 Task: Look for space in Kurayoshi, Japan from 1st June, 2023 to 4th June, 2023 for 1 adult in price range Rs.6000 to Rs.16000. Place can be private room with 1  bedroom having 1 bed and 1 bathroom. Property type can be house, flat, guest house. Amenities needed are: wifi. Booking option can be shelf check-in. Required host language is English.
Action: Mouse moved to (448, 102)
Screenshot: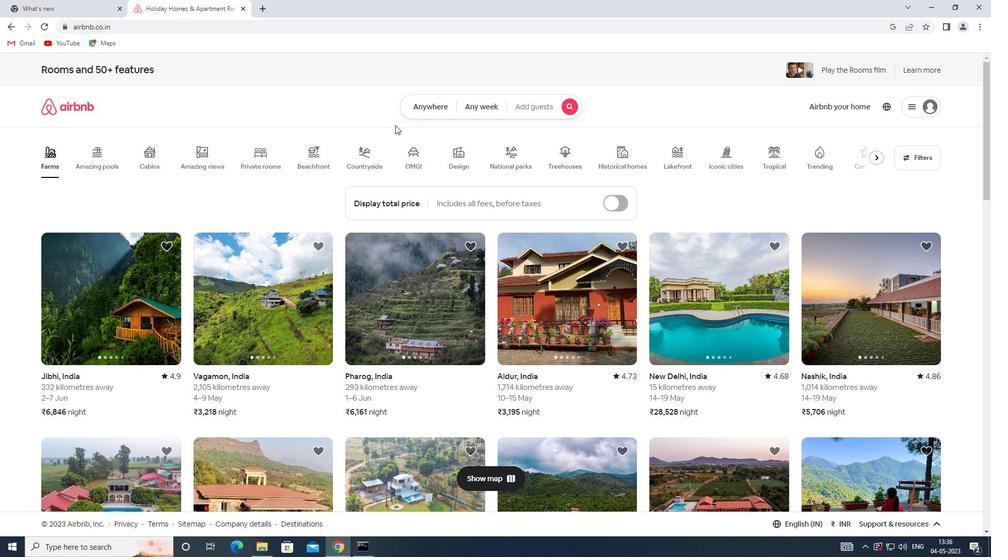 
Action: Mouse pressed left at (448, 102)
Screenshot: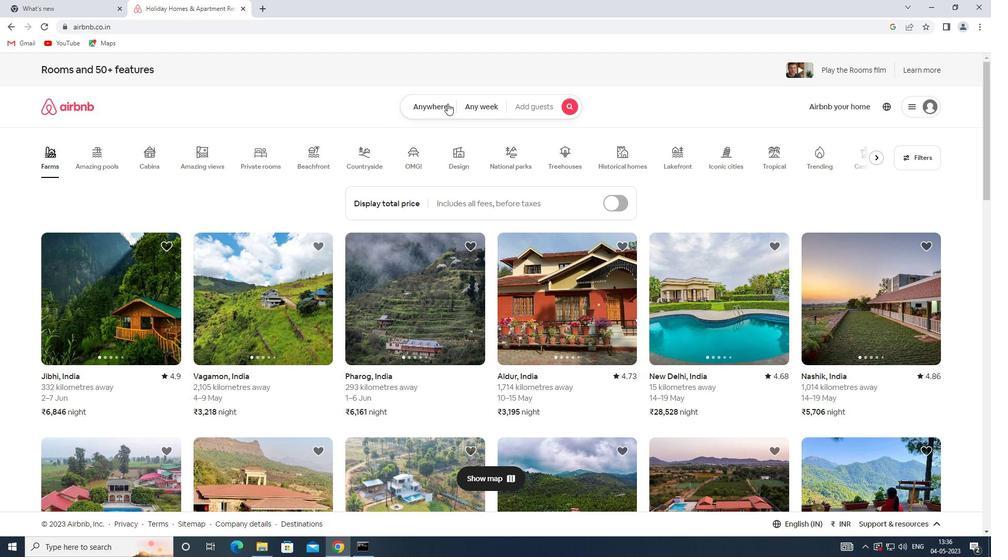 
Action: Mouse moved to (385, 145)
Screenshot: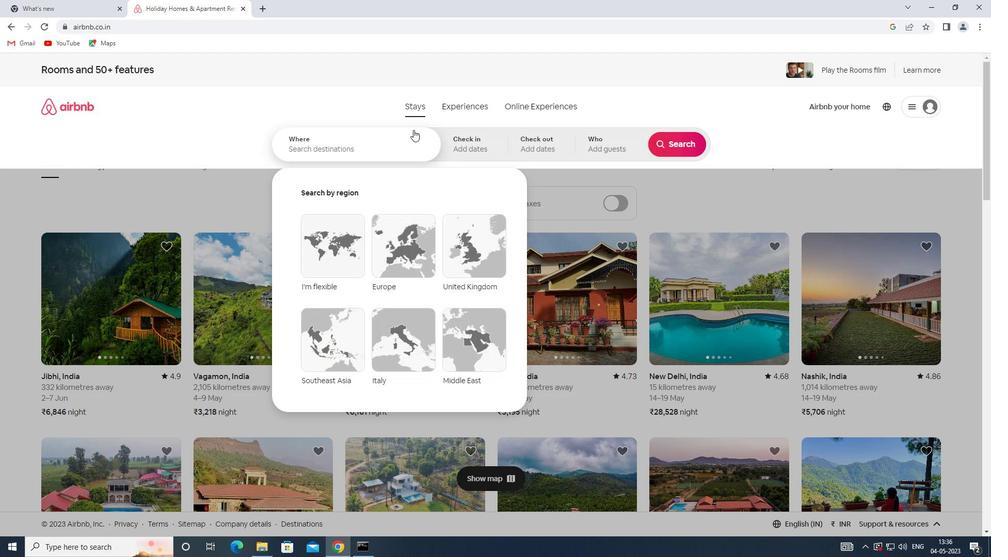 
Action: Mouse pressed left at (385, 145)
Screenshot: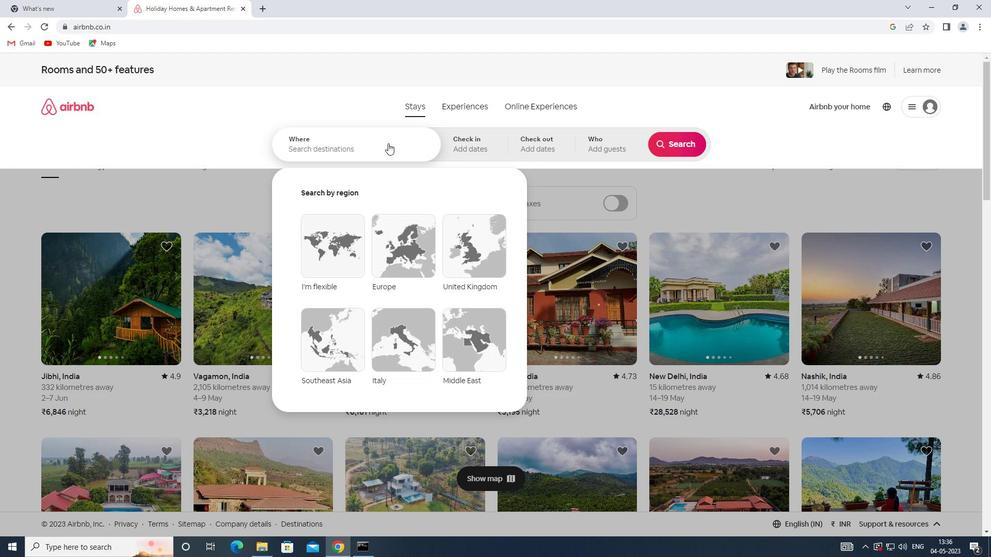 
Action: Key pressed <Key.shift>KURAYOSHI,<Key.shift><Key.shift><Key.shift><Key.shift><Key.shift><Key.shift><Key.shift><Key.shift>JAPAN
Screenshot: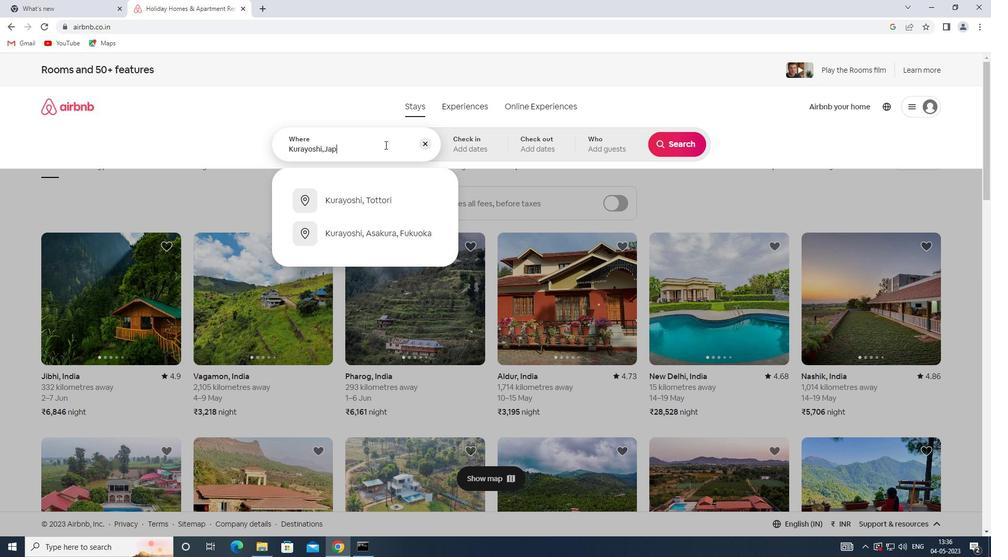 
Action: Mouse moved to (470, 141)
Screenshot: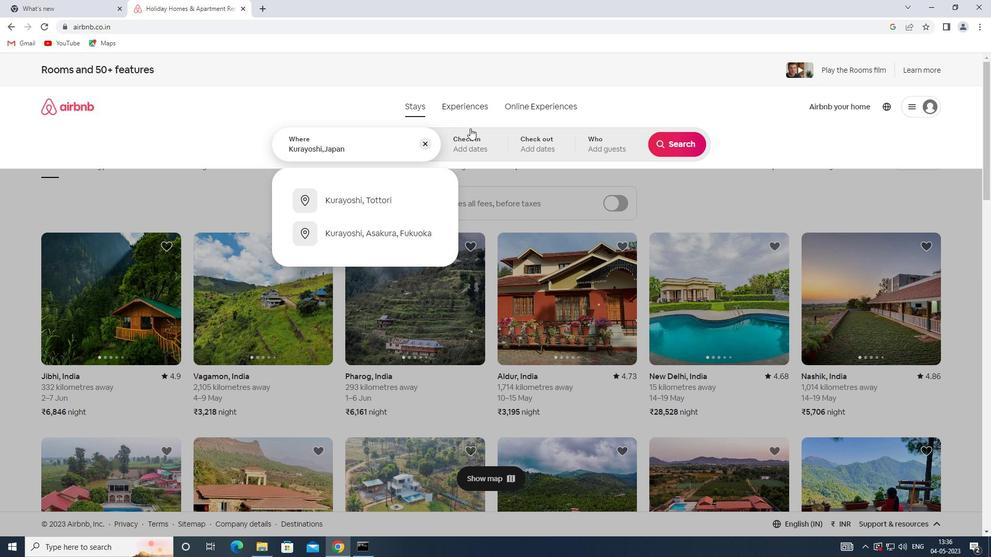 
Action: Mouse pressed left at (470, 141)
Screenshot: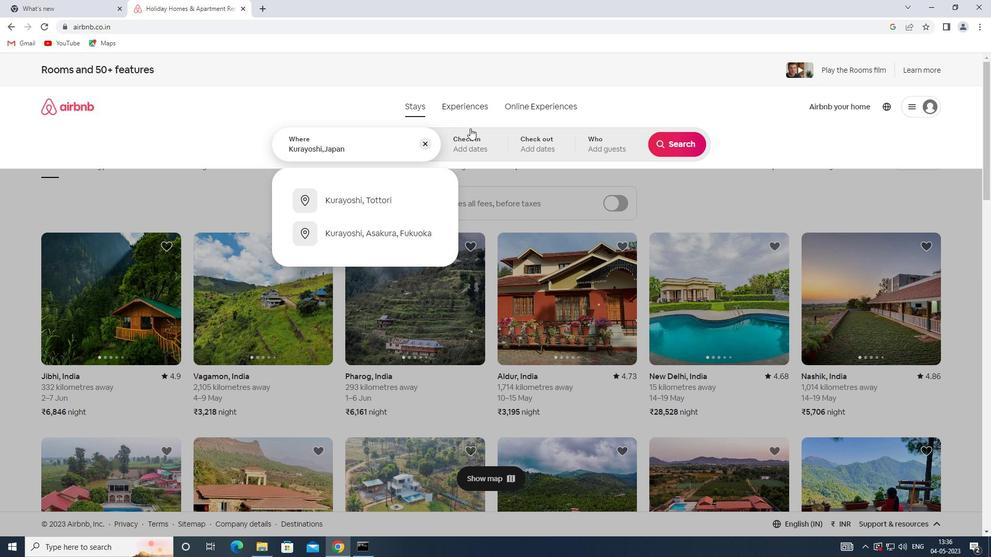 
Action: Mouse moved to (608, 266)
Screenshot: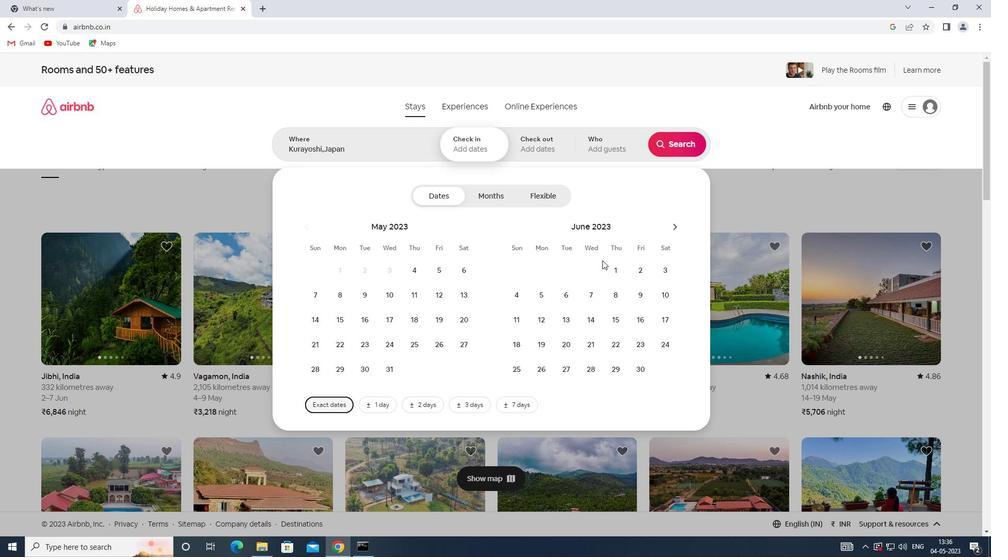 
Action: Mouse pressed left at (608, 266)
Screenshot: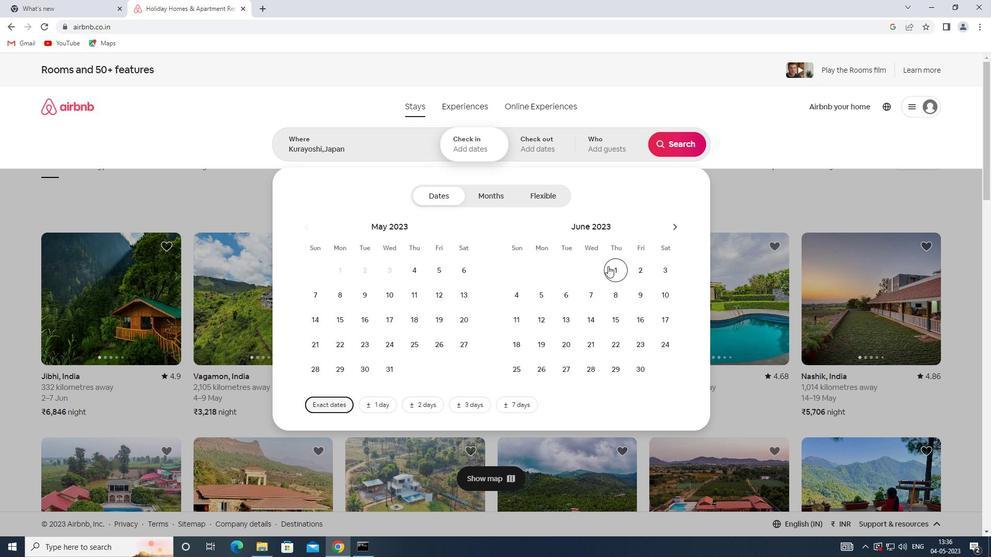 
Action: Mouse moved to (524, 293)
Screenshot: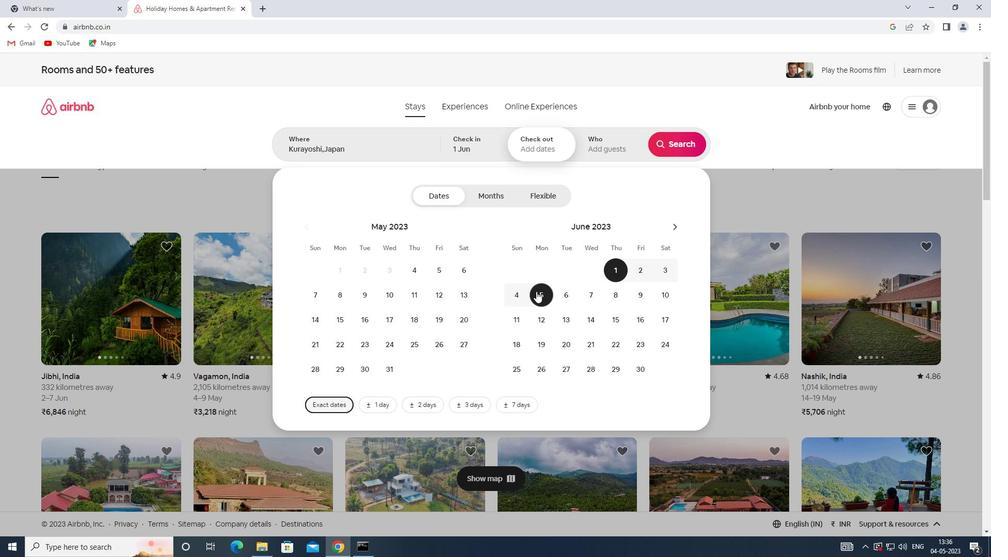 
Action: Mouse pressed left at (524, 293)
Screenshot: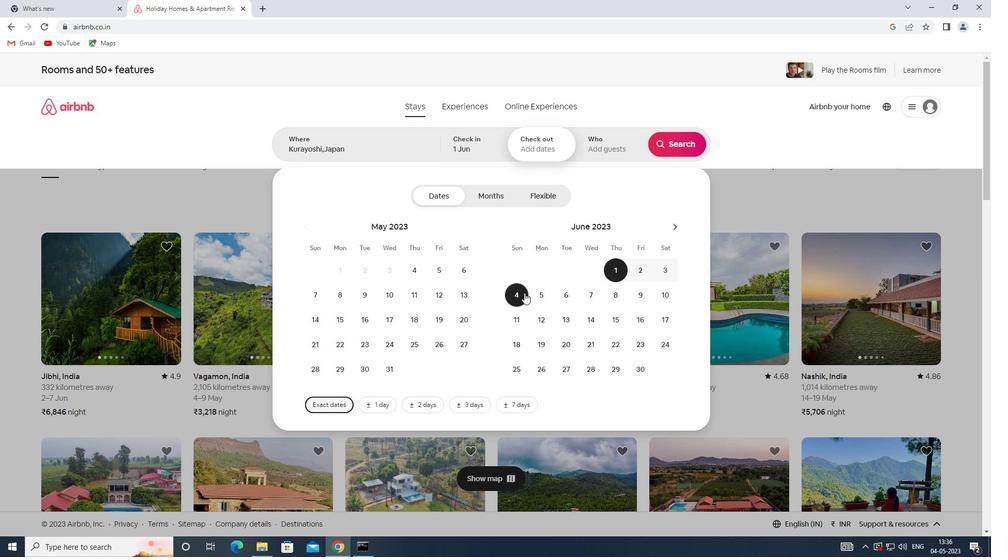 
Action: Mouse moved to (599, 153)
Screenshot: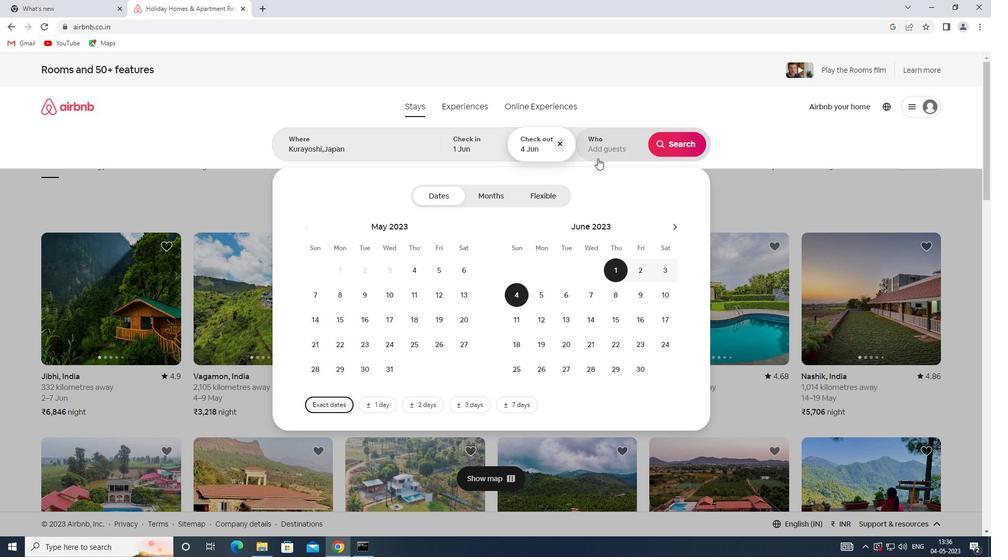 
Action: Mouse pressed left at (599, 153)
Screenshot: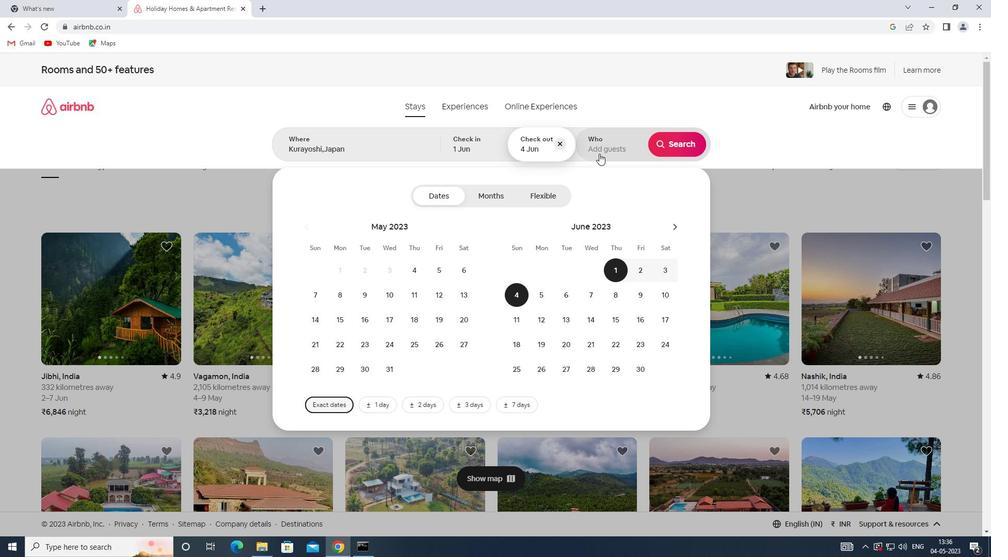 
Action: Mouse moved to (676, 203)
Screenshot: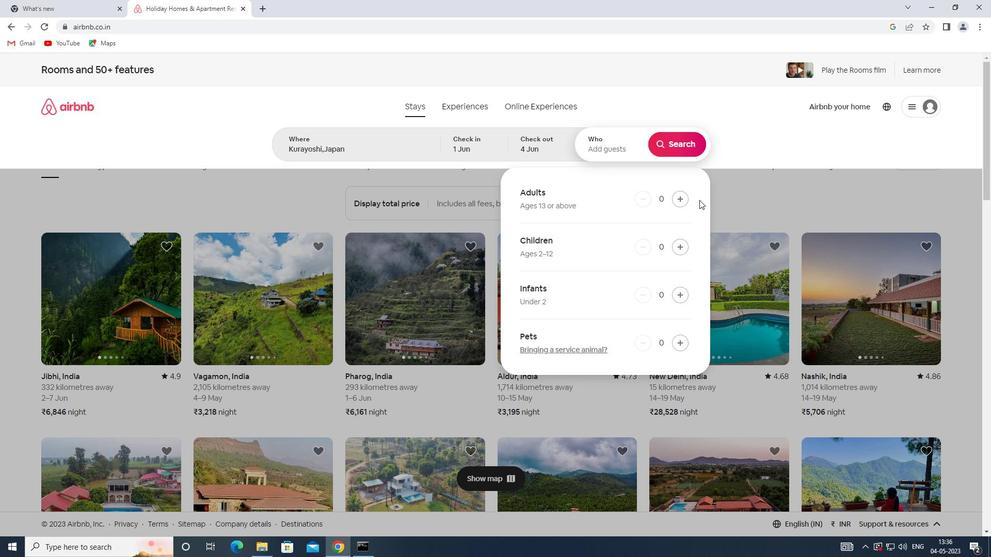 
Action: Mouse pressed left at (676, 203)
Screenshot: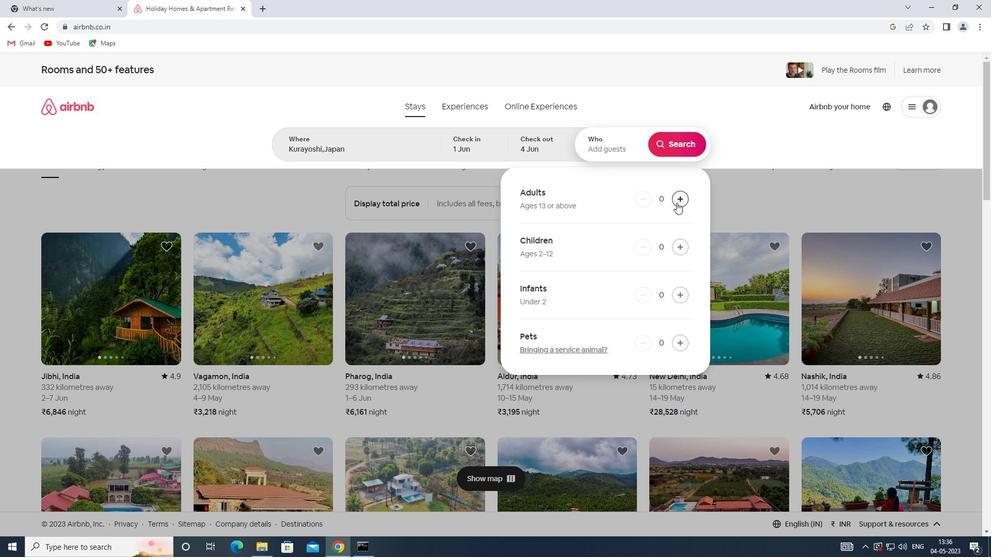 
Action: Mouse moved to (688, 141)
Screenshot: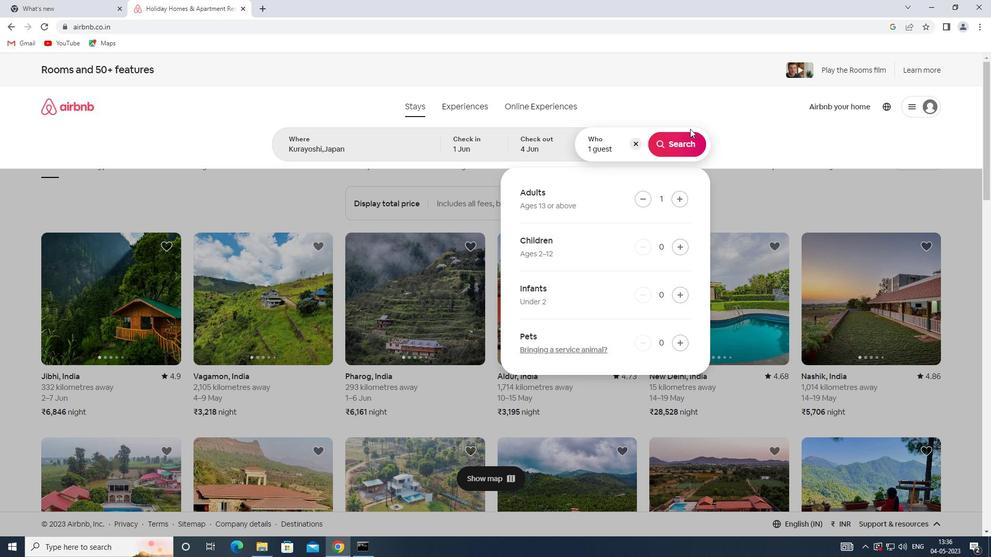 
Action: Mouse pressed left at (688, 141)
Screenshot: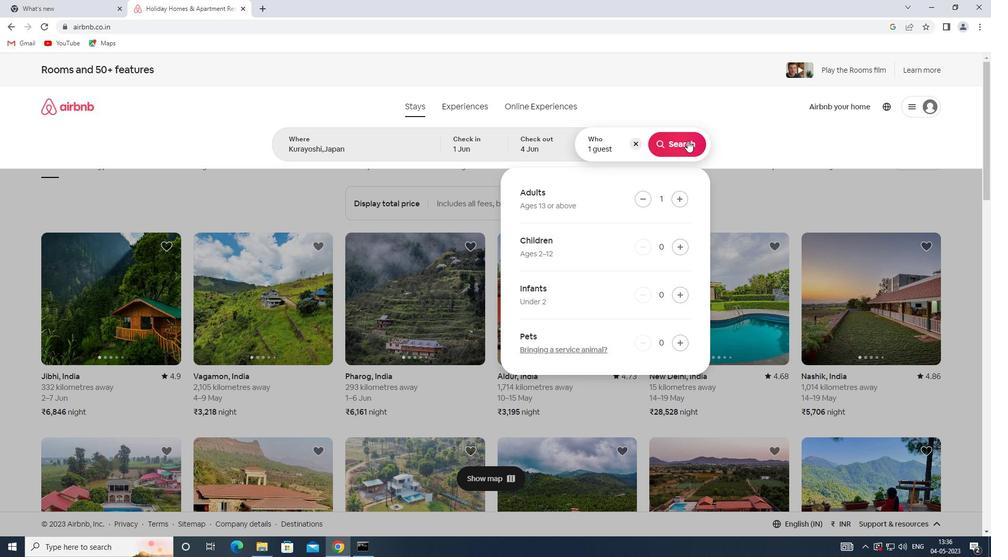 
Action: Mouse moved to (931, 117)
Screenshot: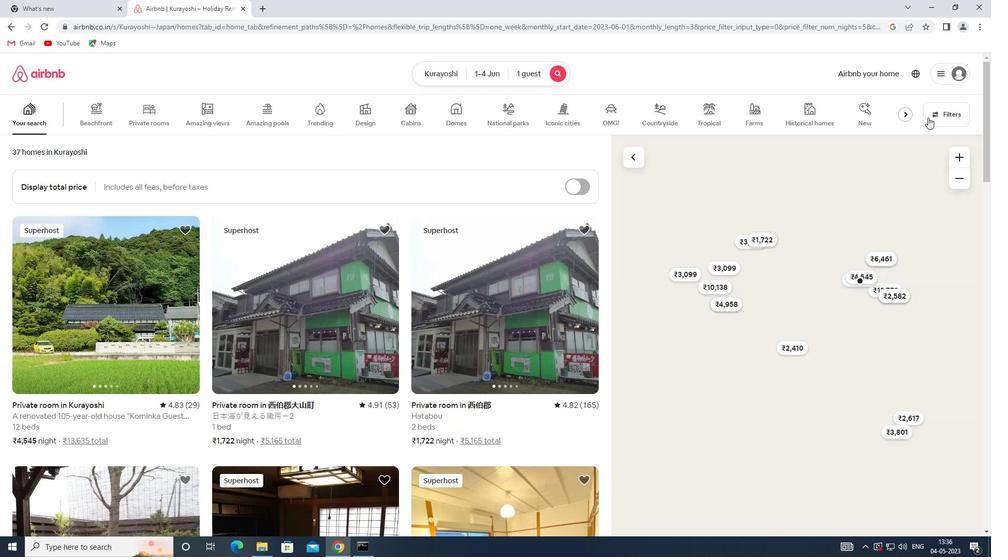
Action: Mouse pressed left at (931, 117)
Screenshot: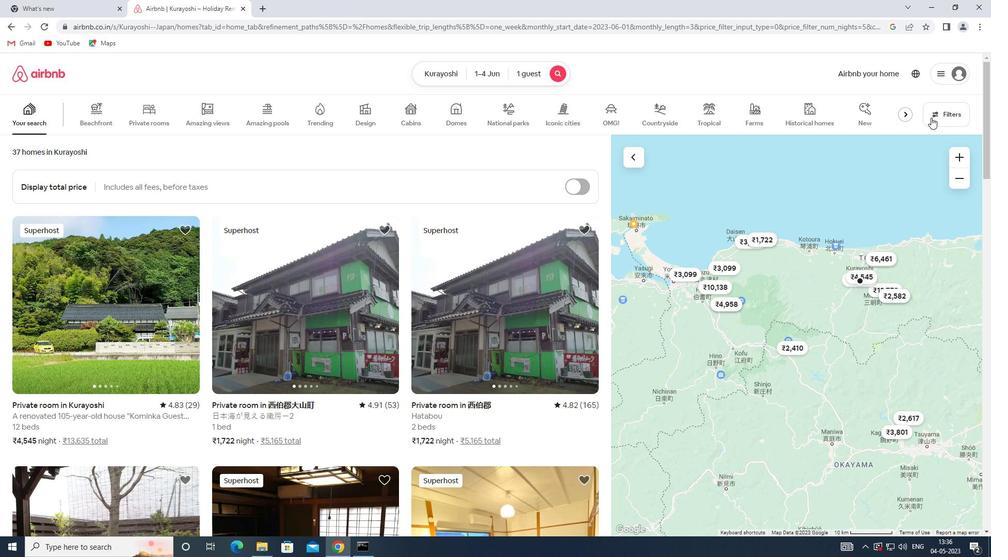 
Action: Mouse moved to (361, 244)
Screenshot: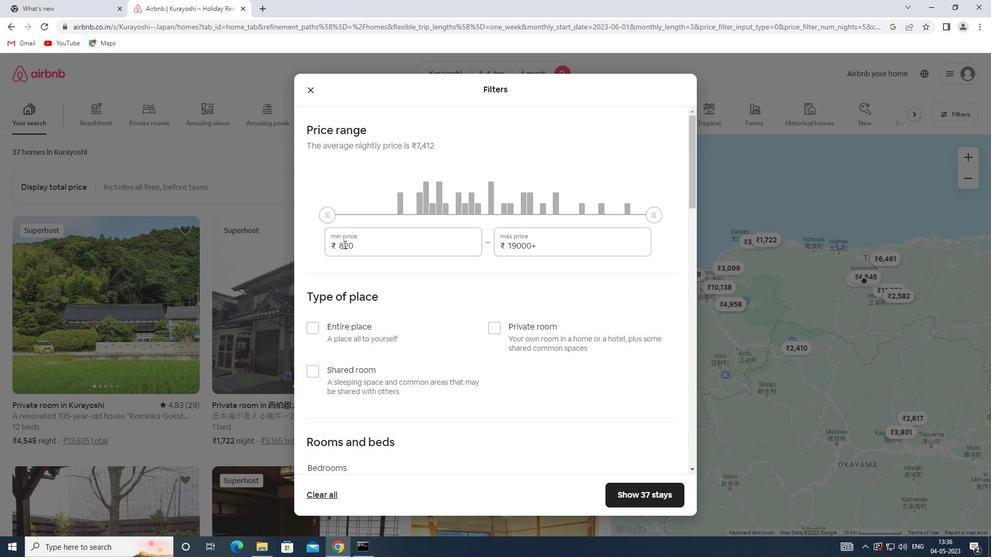 
Action: Mouse pressed left at (361, 244)
Screenshot: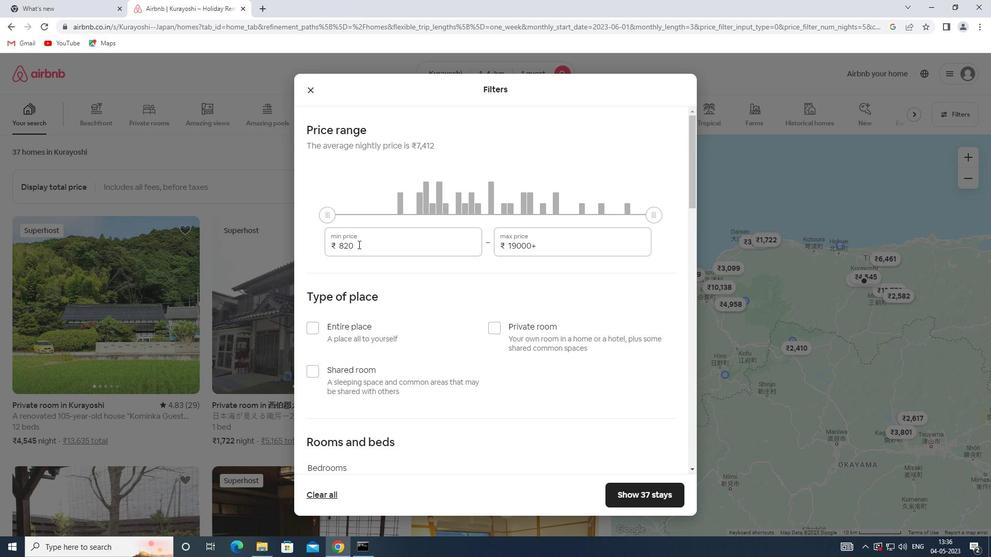 
Action: Mouse moved to (316, 244)
Screenshot: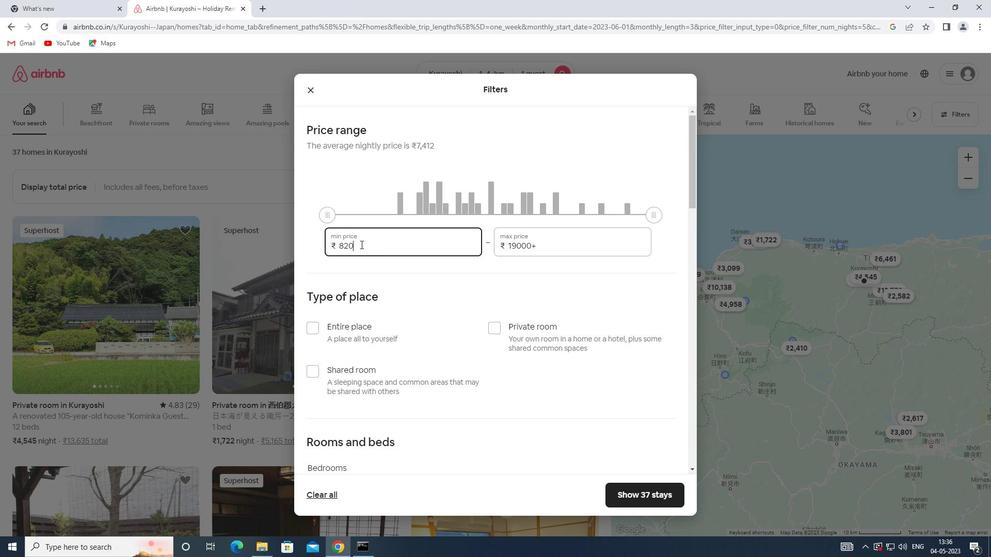 
Action: Key pressed 6000
Screenshot: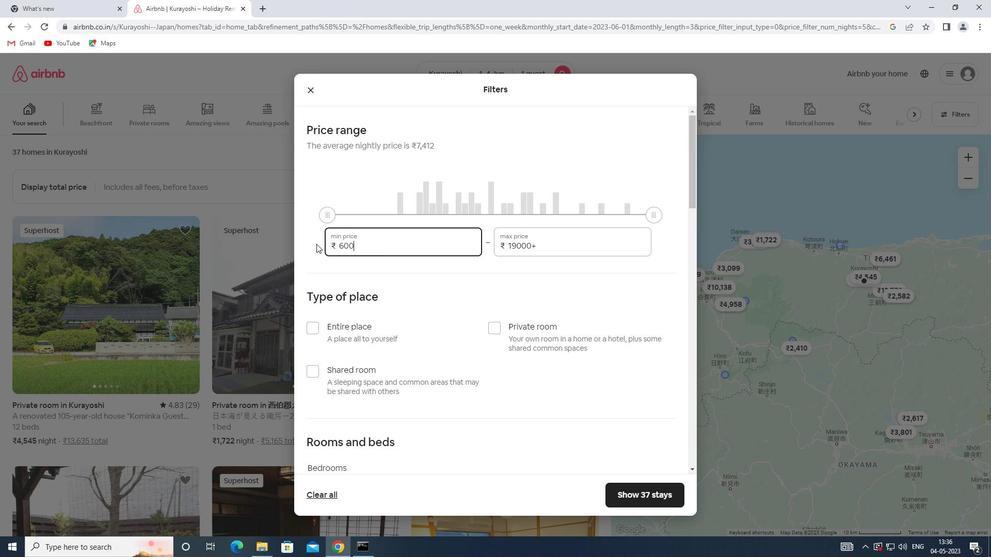 
Action: Mouse moved to (548, 248)
Screenshot: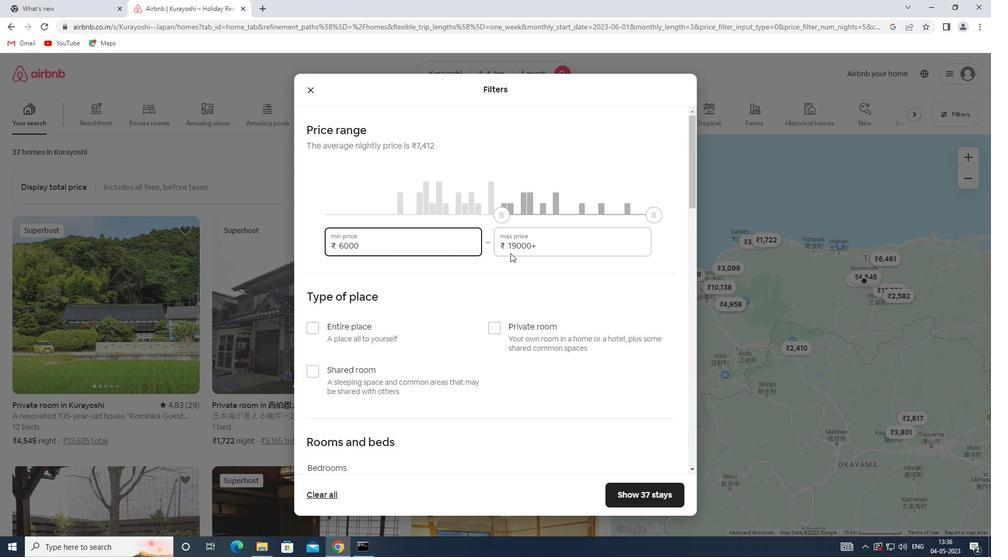 
Action: Mouse pressed left at (548, 248)
Screenshot: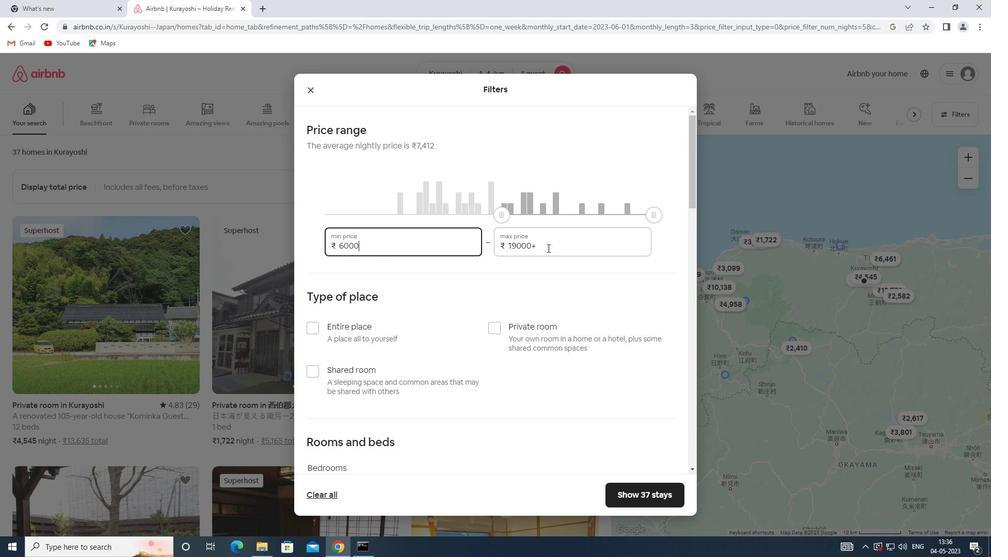 
Action: Mouse moved to (507, 248)
Screenshot: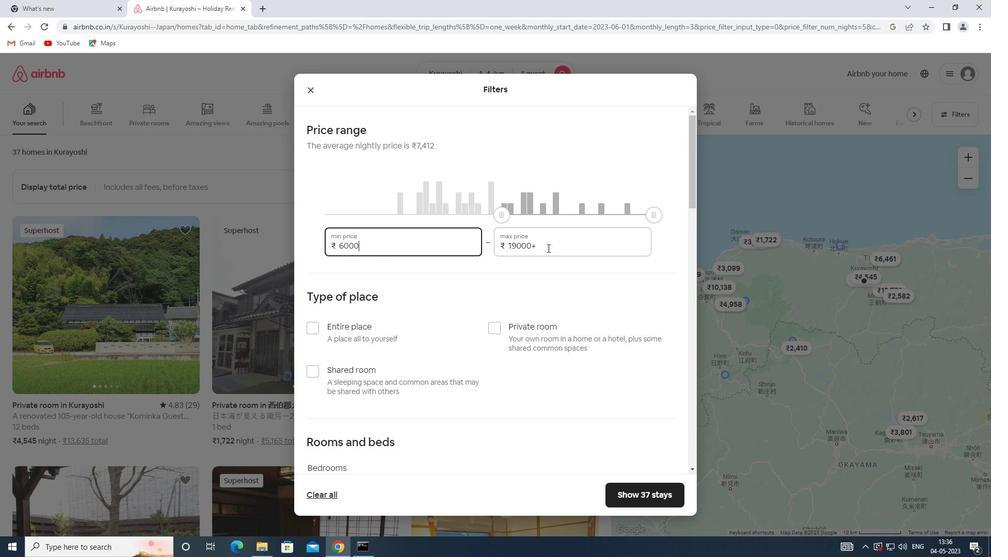 
Action: Key pressed 16000
Screenshot: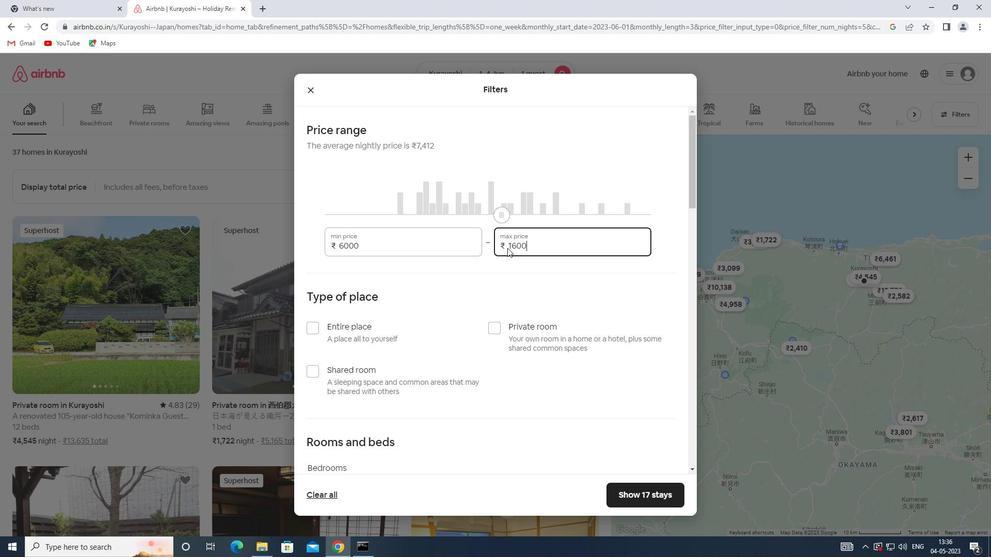 
Action: Mouse moved to (536, 248)
Screenshot: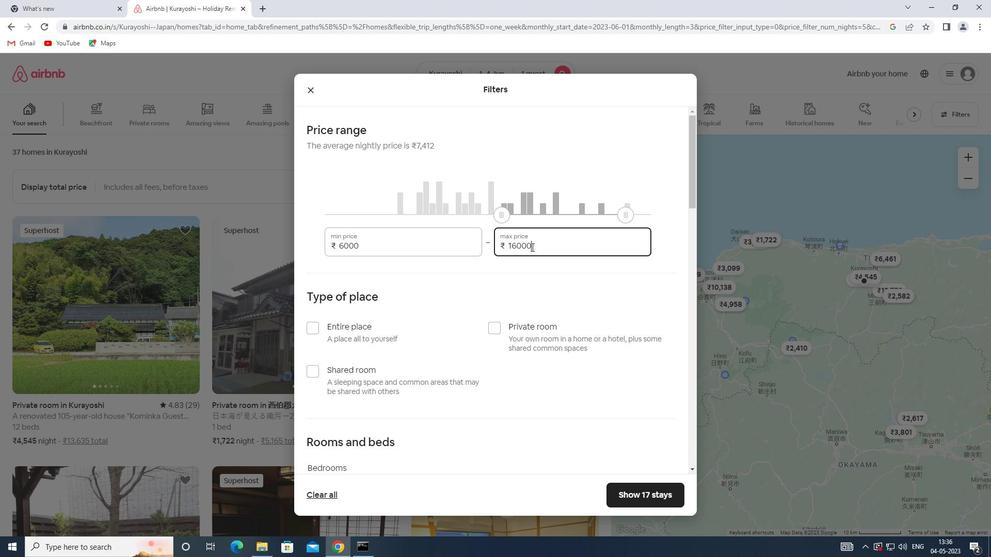 
Action: Mouse scrolled (536, 247) with delta (0, 0)
Screenshot: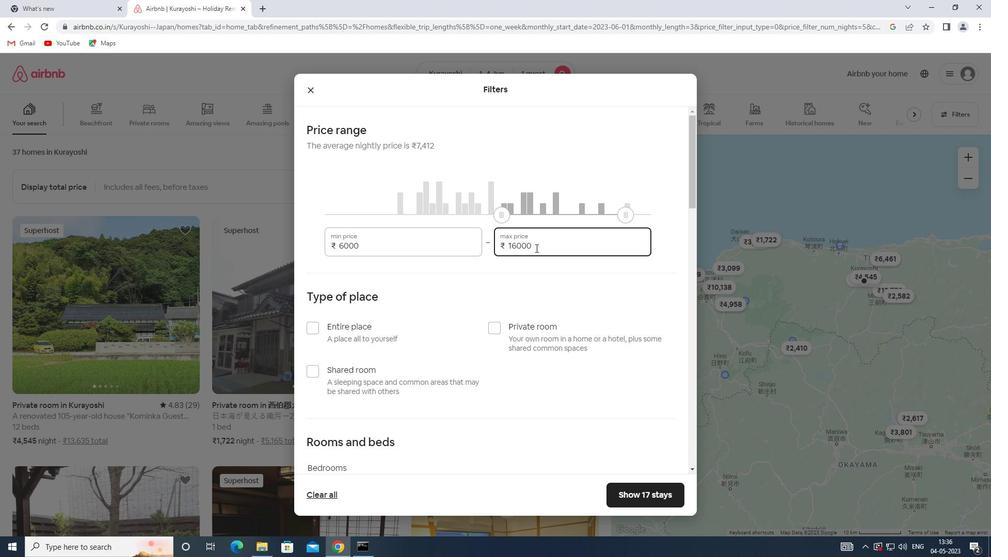 
Action: Mouse moved to (536, 248)
Screenshot: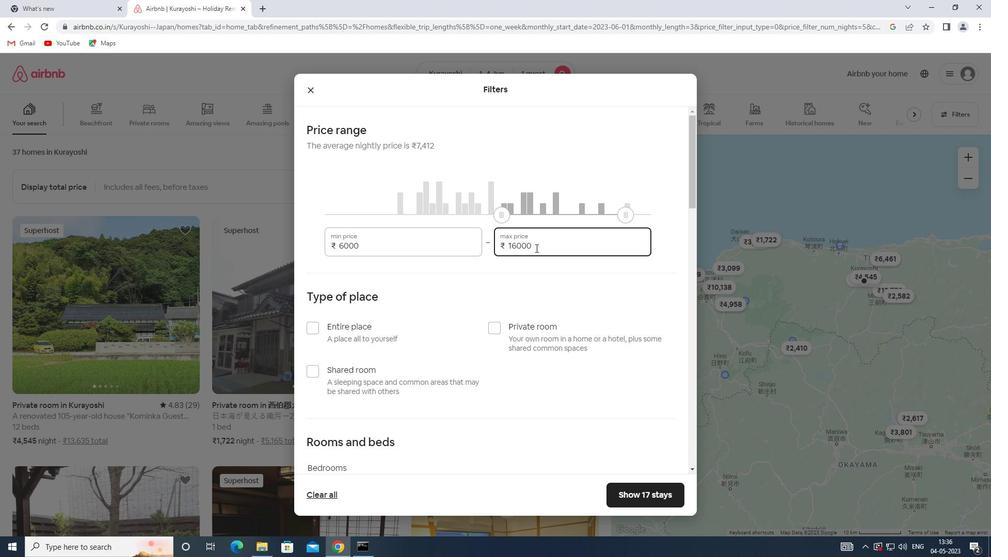 
Action: Mouse scrolled (536, 248) with delta (0, 0)
Screenshot: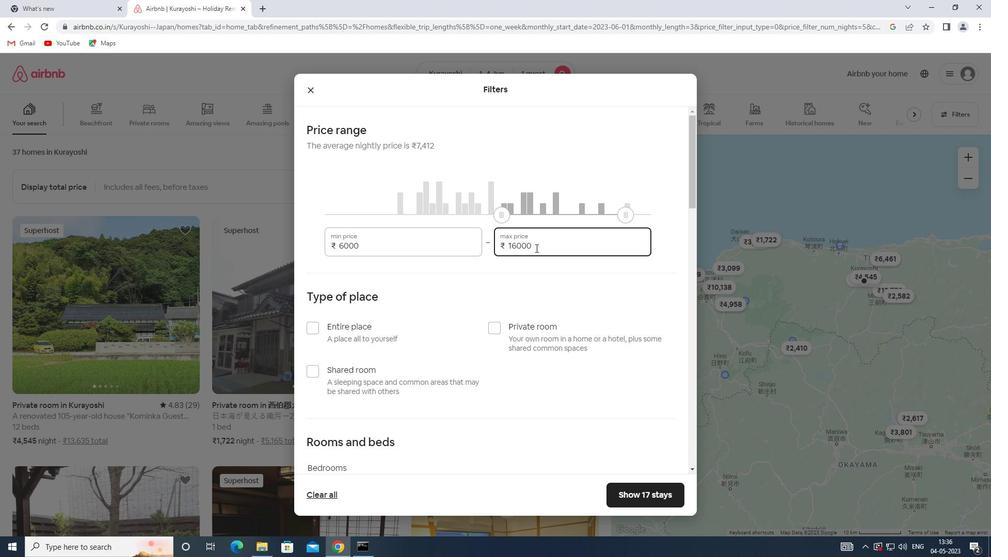 
Action: Mouse moved to (498, 225)
Screenshot: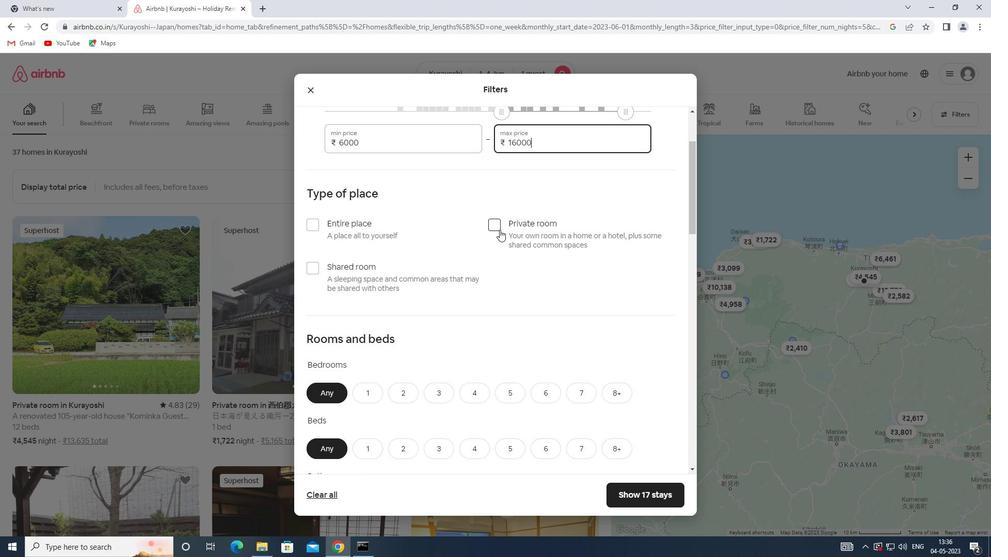 
Action: Mouse pressed left at (498, 225)
Screenshot: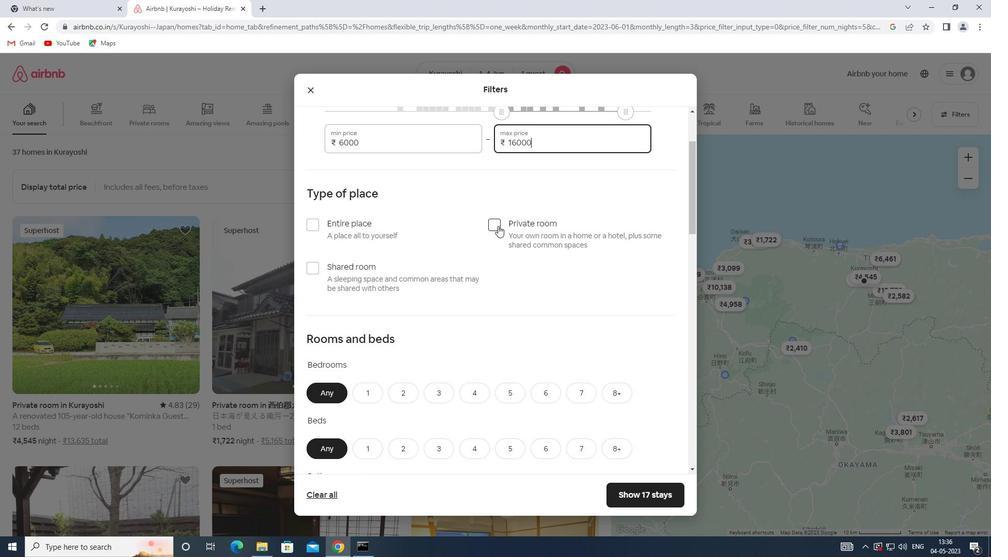 
Action: Mouse moved to (495, 226)
Screenshot: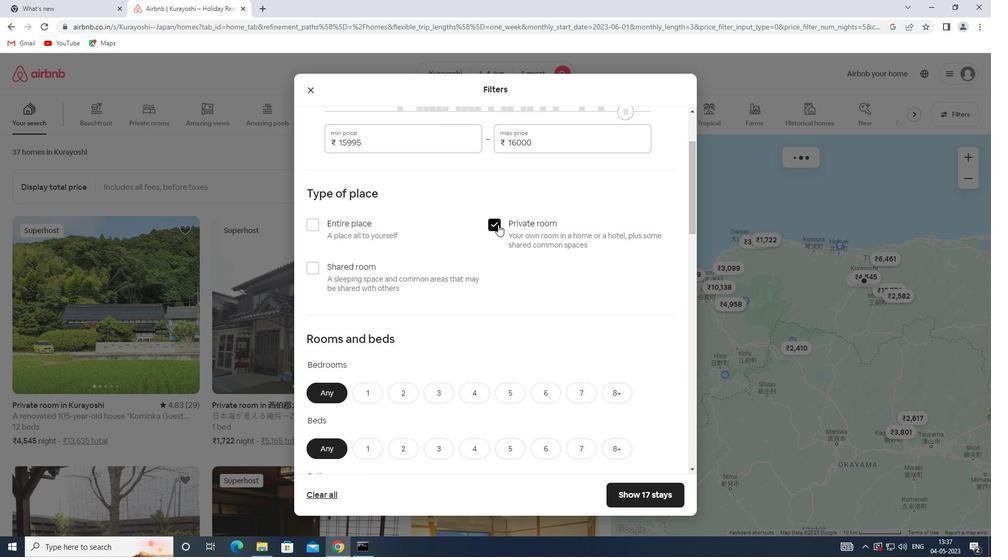 
Action: Mouse scrolled (495, 226) with delta (0, 0)
Screenshot: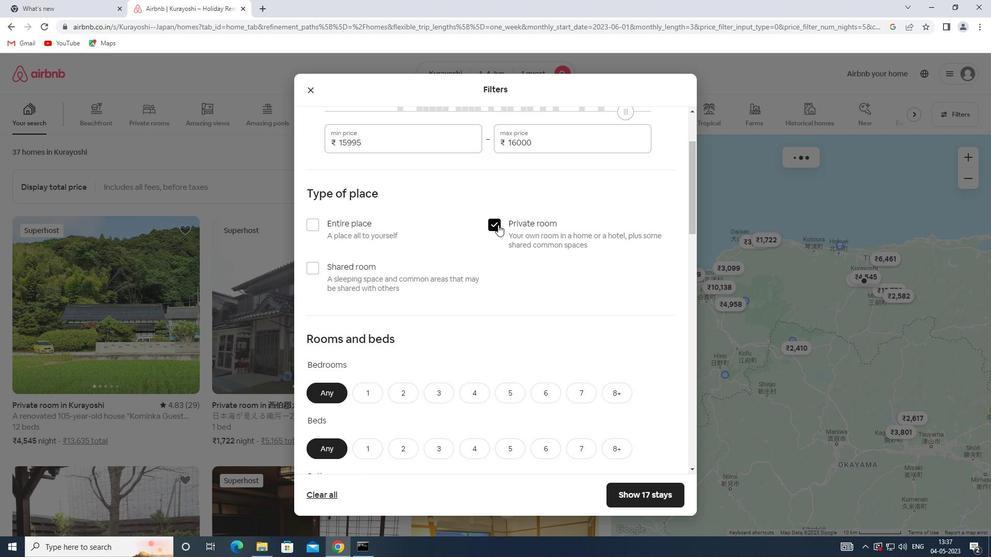 
Action: Mouse scrolled (495, 226) with delta (0, 0)
Screenshot: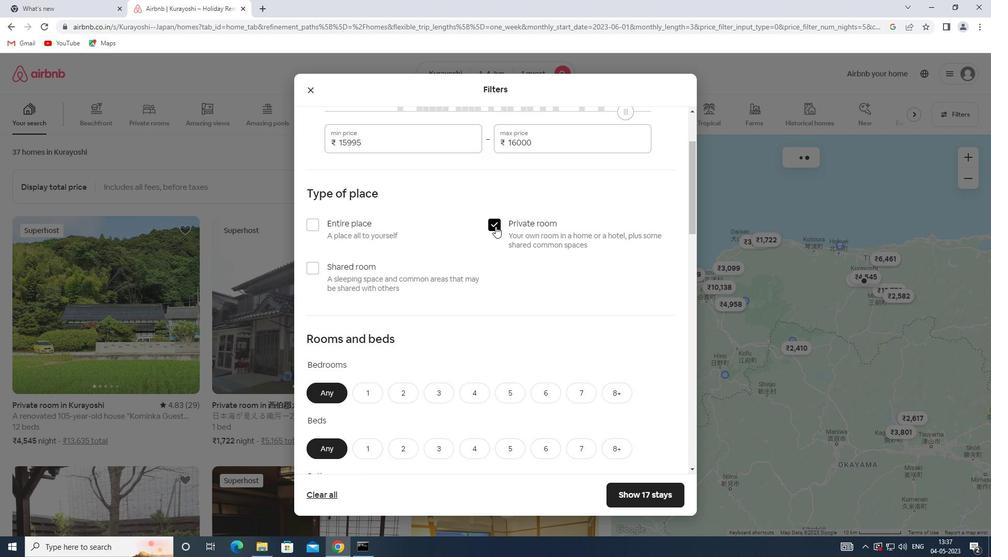 
Action: Mouse scrolled (495, 226) with delta (0, 0)
Screenshot: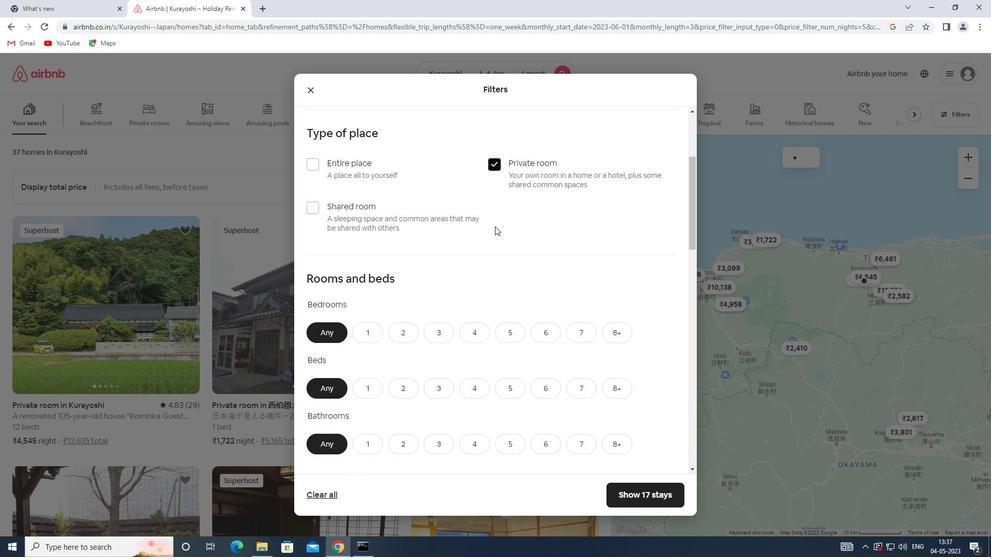 
Action: Mouse moved to (362, 245)
Screenshot: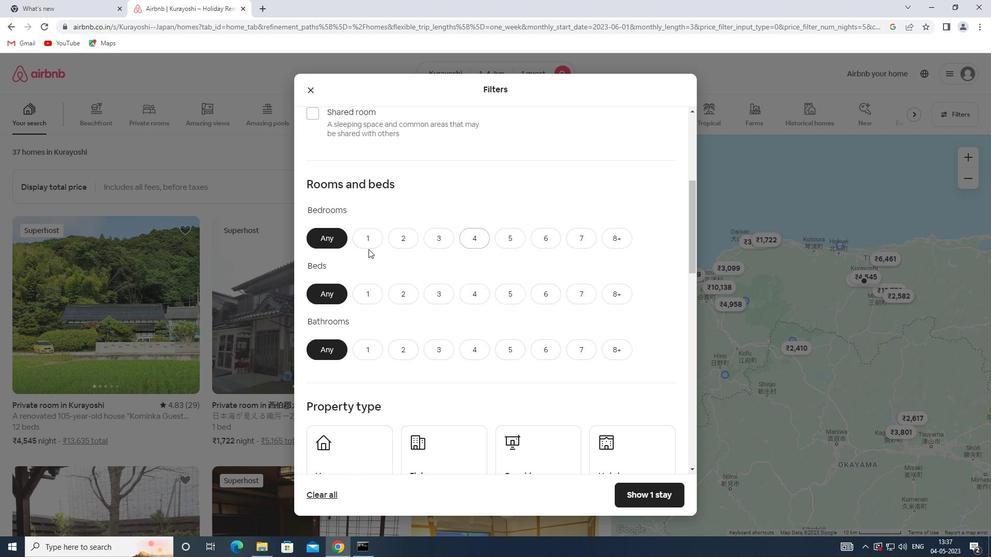 
Action: Mouse pressed left at (362, 245)
Screenshot: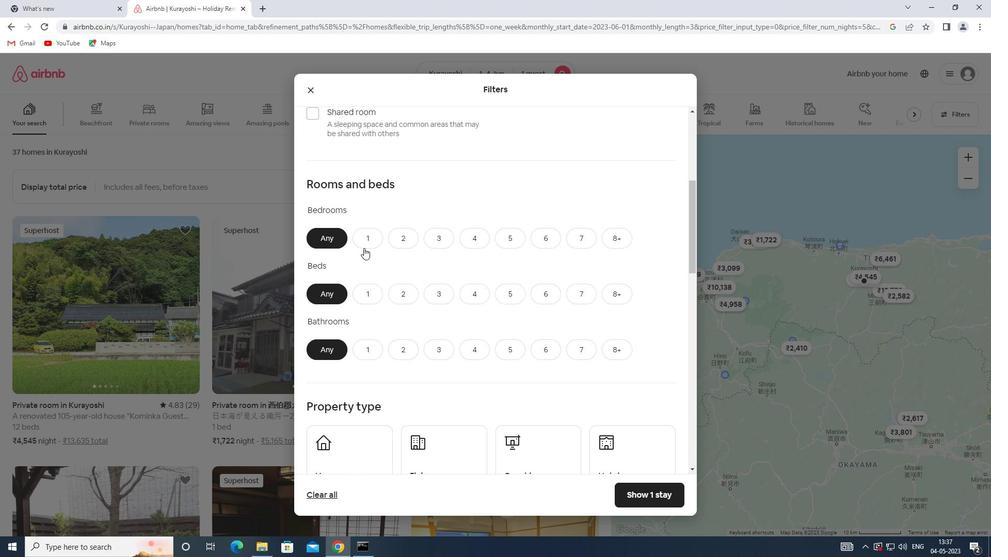 
Action: Mouse moved to (367, 287)
Screenshot: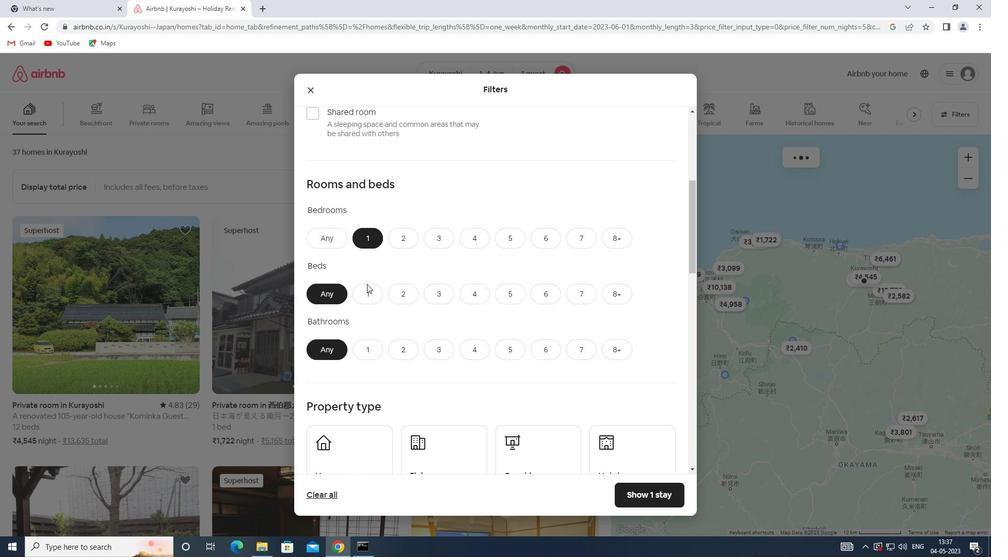 
Action: Mouse pressed left at (367, 287)
Screenshot: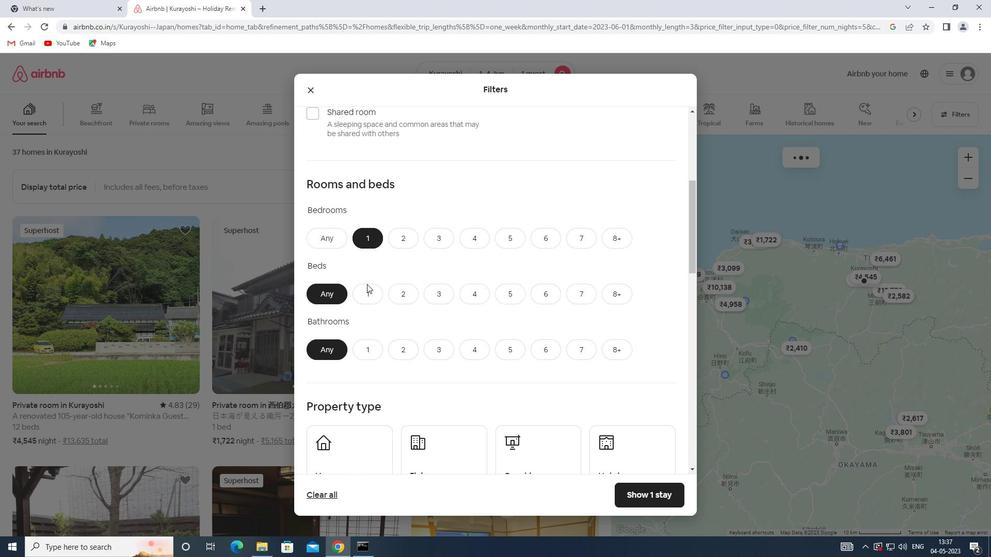 
Action: Mouse moved to (367, 354)
Screenshot: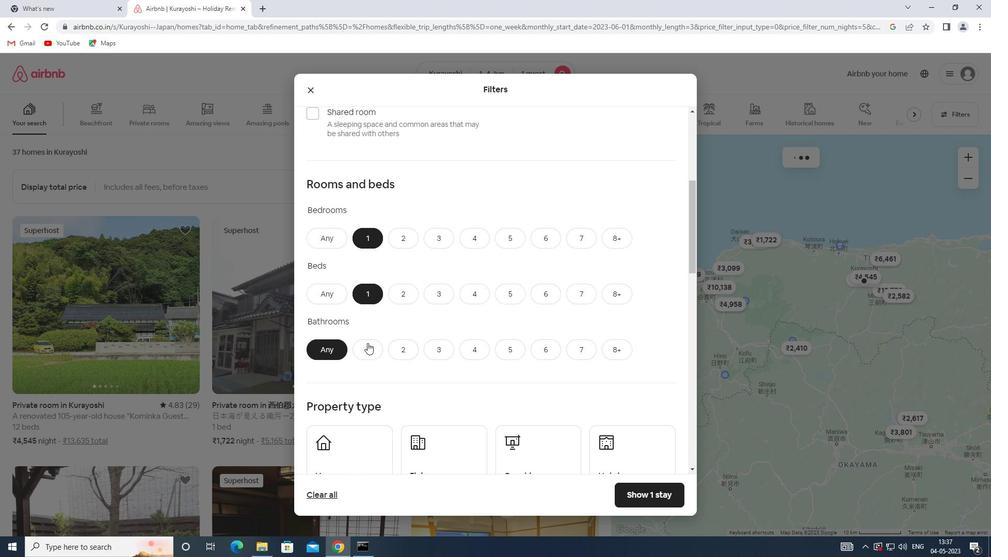 
Action: Mouse pressed left at (367, 354)
Screenshot: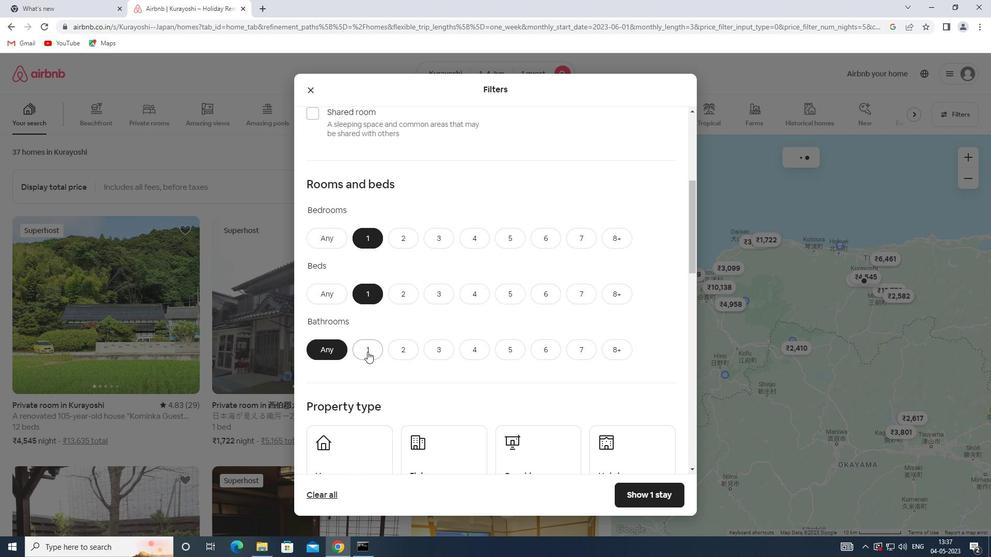 
Action: Mouse moved to (376, 324)
Screenshot: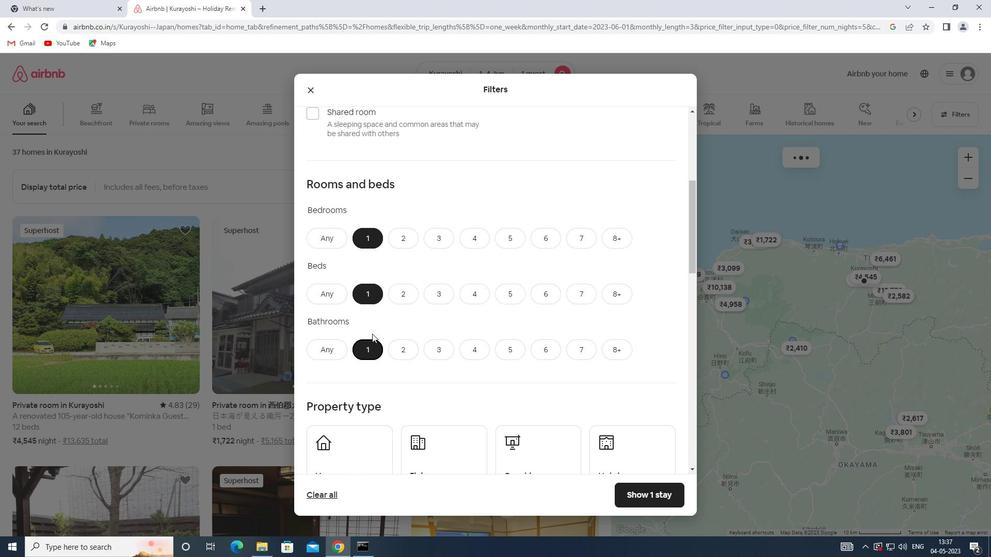 
Action: Mouse scrolled (376, 324) with delta (0, 0)
Screenshot: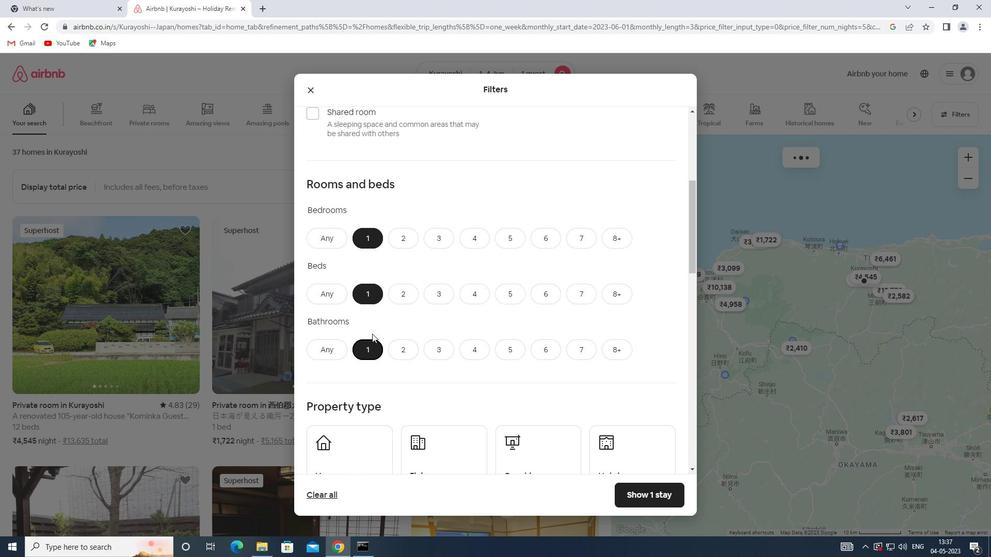 
Action: Mouse scrolled (376, 324) with delta (0, 0)
Screenshot: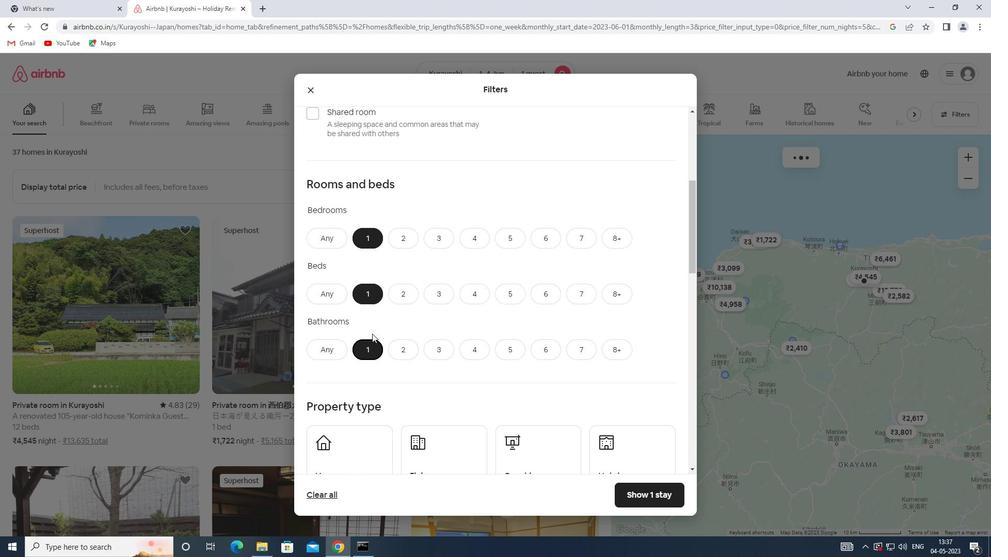 
Action: Mouse scrolled (376, 324) with delta (0, 0)
Screenshot: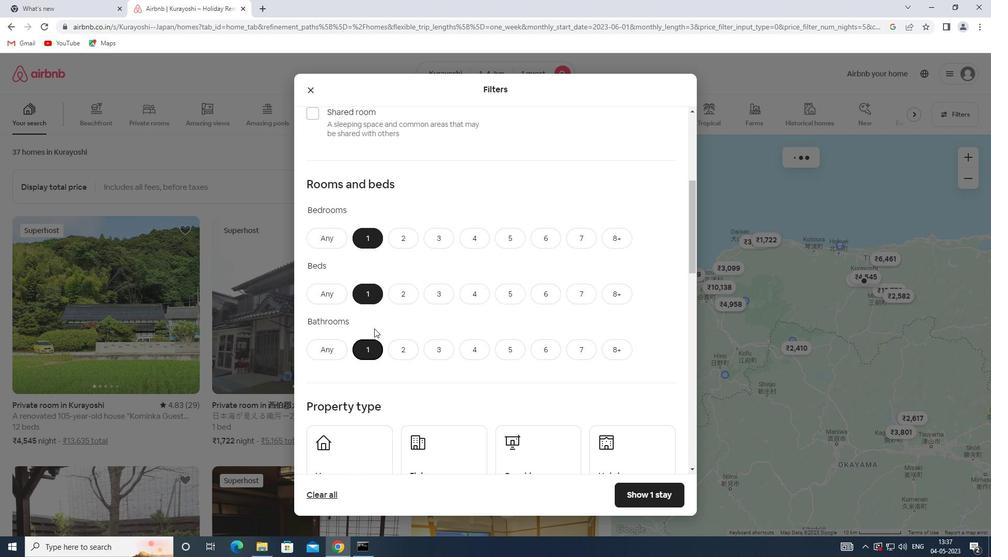 
Action: Mouse scrolled (376, 324) with delta (0, 0)
Screenshot: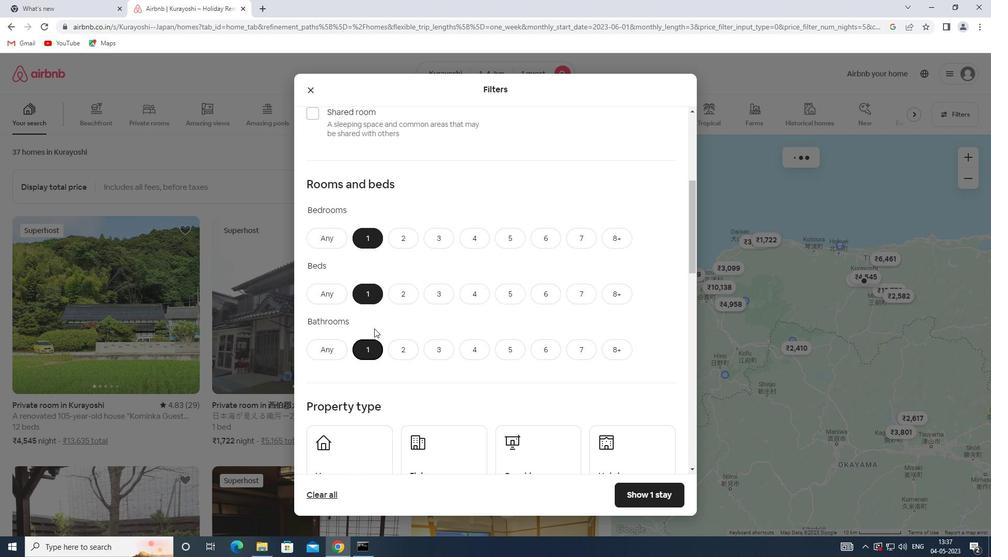 
Action: Mouse moved to (362, 264)
Screenshot: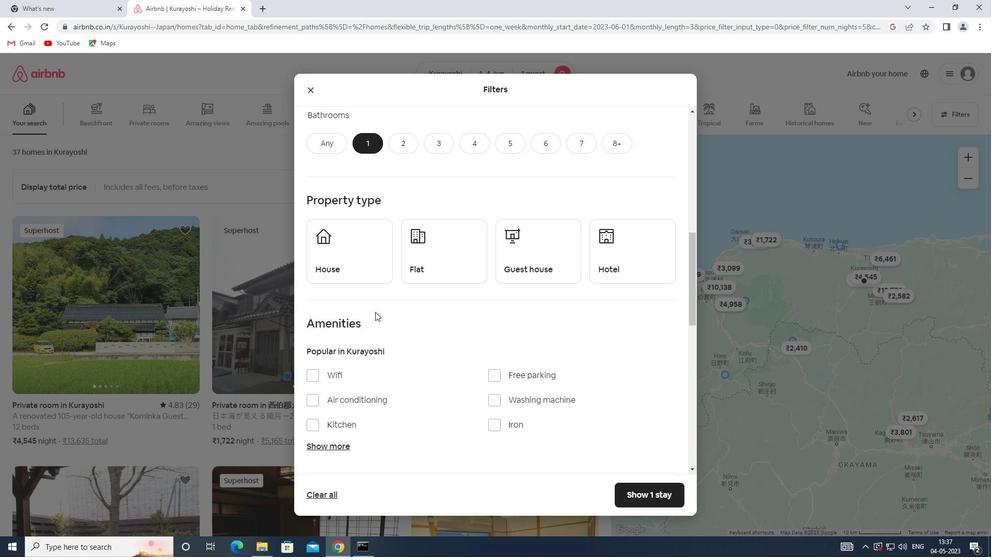 
Action: Mouse pressed left at (362, 264)
Screenshot: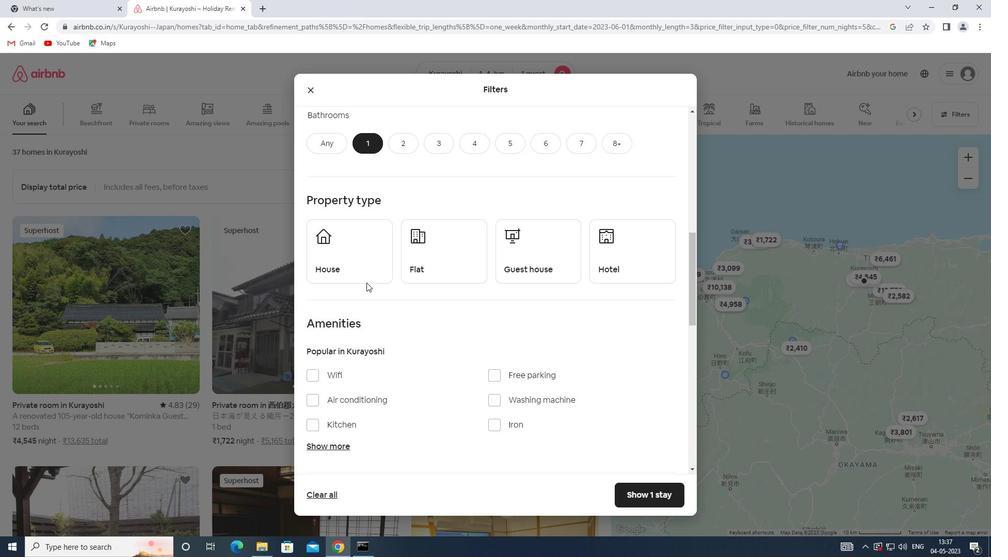 
Action: Mouse moved to (448, 259)
Screenshot: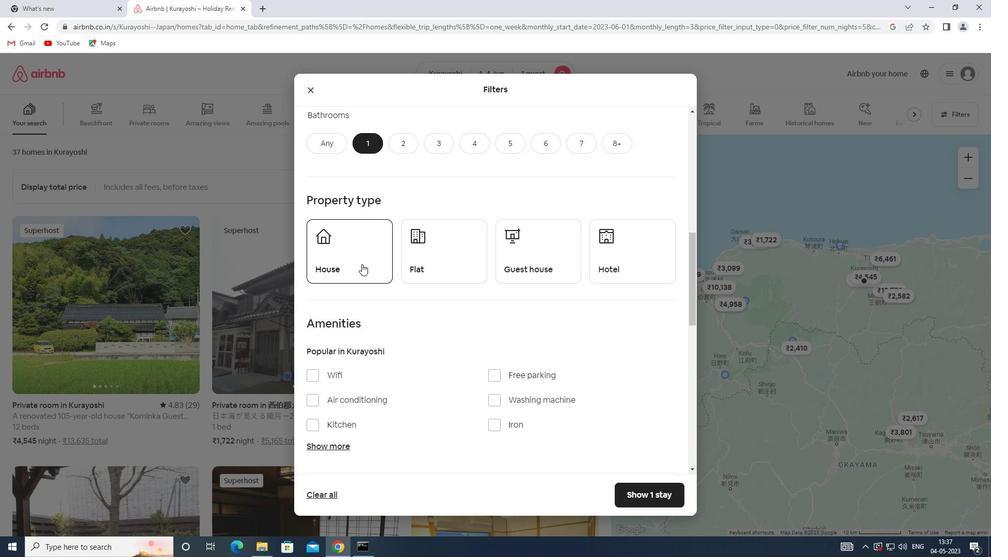 
Action: Mouse pressed left at (448, 259)
Screenshot: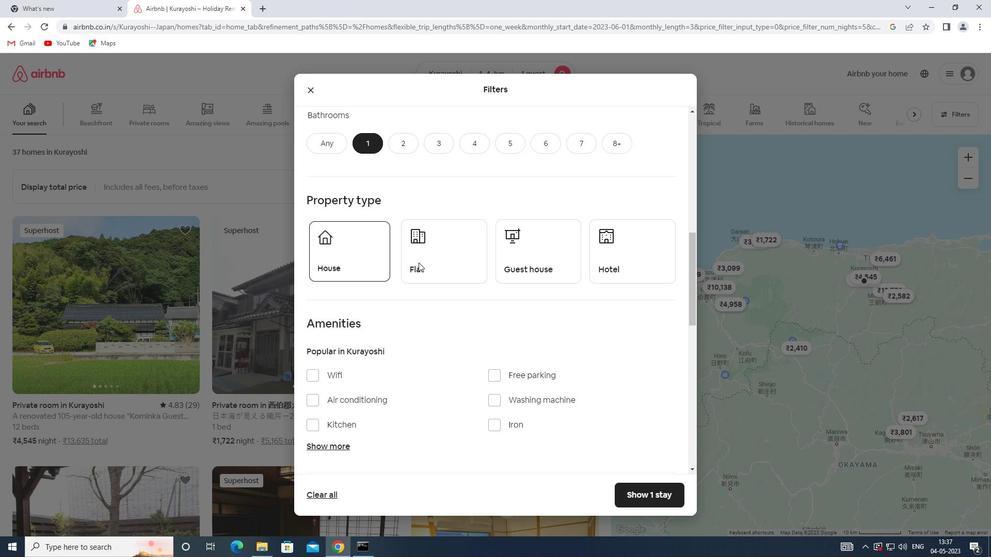 
Action: Mouse moved to (521, 264)
Screenshot: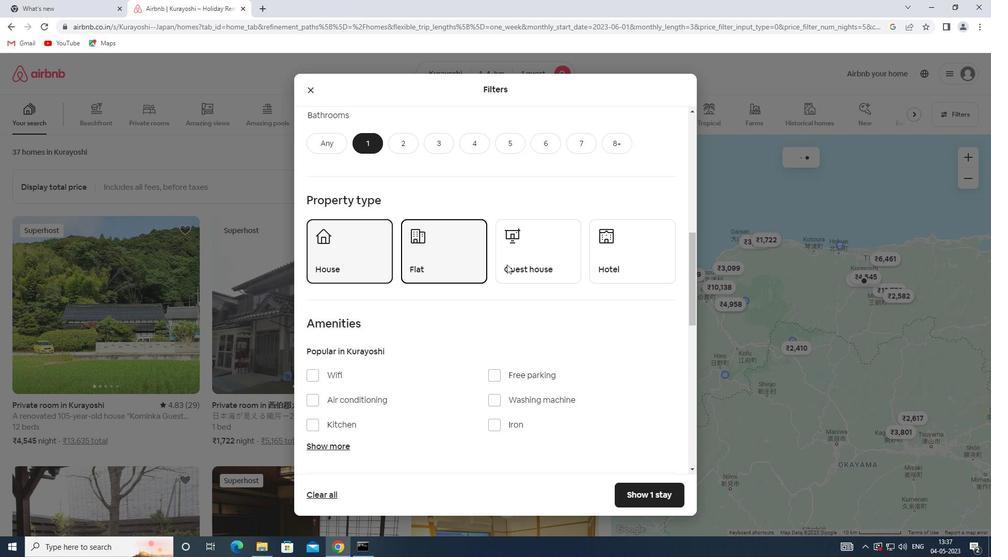 
Action: Mouse pressed left at (521, 264)
Screenshot: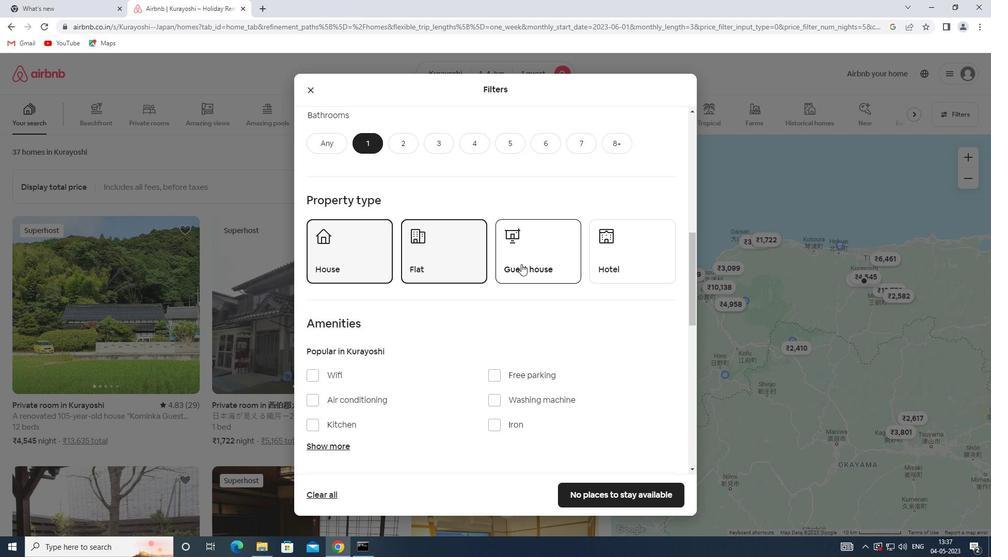 
Action: Mouse scrolled (521, 263) with delta (0, 0)
Screenshot: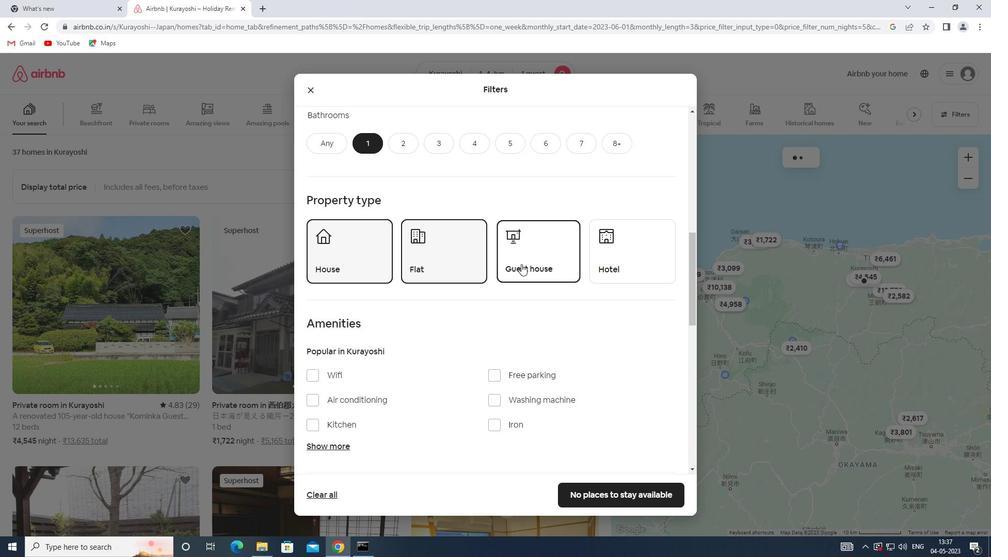 
Action: Mouse scrolled (521, 263) with delta (0, 0)
Screenshot: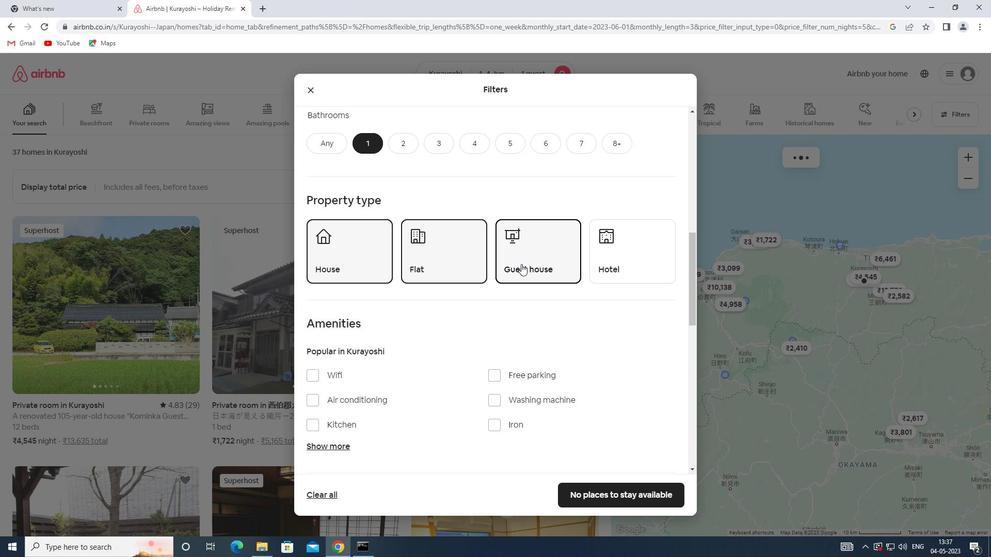 
Action: Mouse moved to (331, 277)
Screenshot: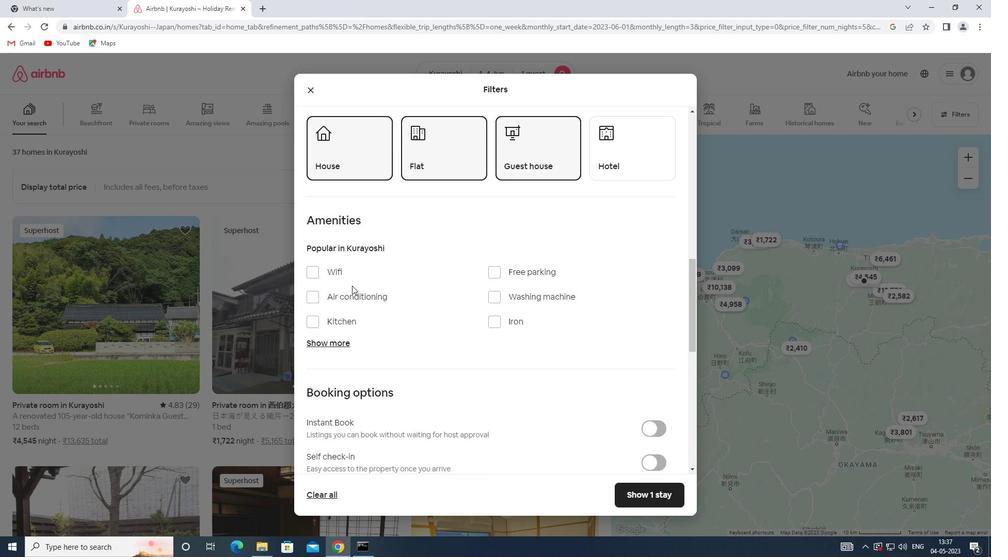 
Action: Mouse pressed left at (331, 277)
Screenshot: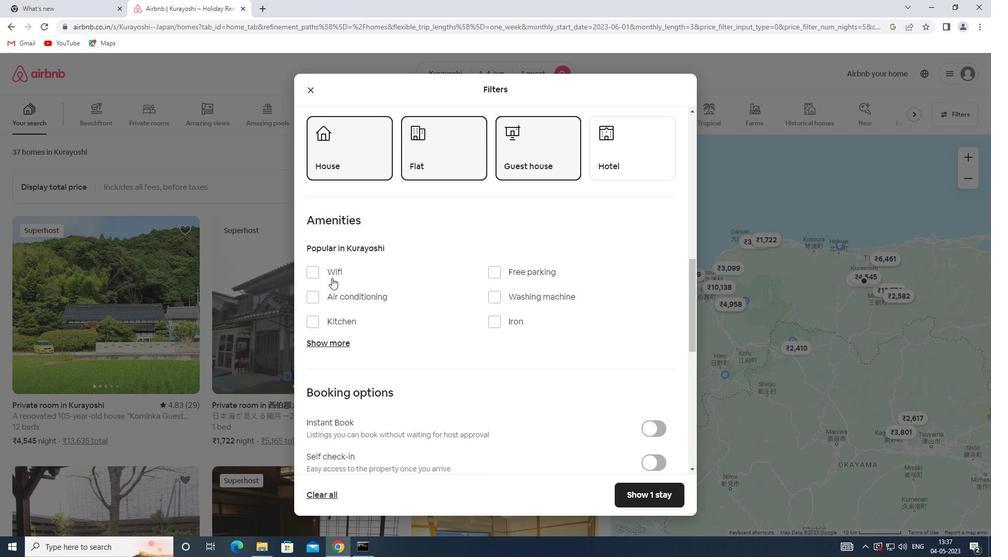 
Action: Mouse moved to (347, 279)
Screenshot: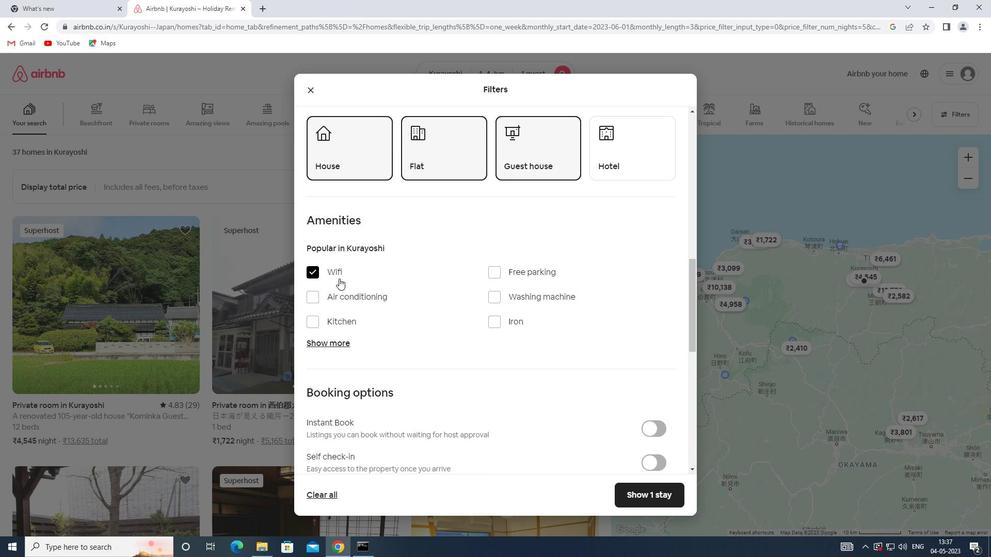 
Action: Mouse scrolled (347, 278) with delta (0, 0)
Screenshot: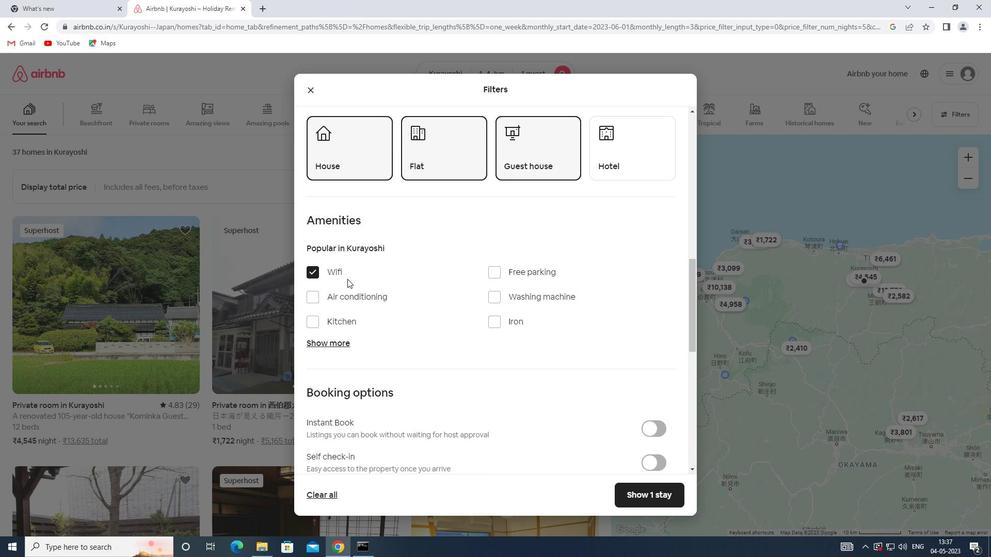 
Action: Mouse scrolled (347, 278) with delta (0, 0)
Screenshot: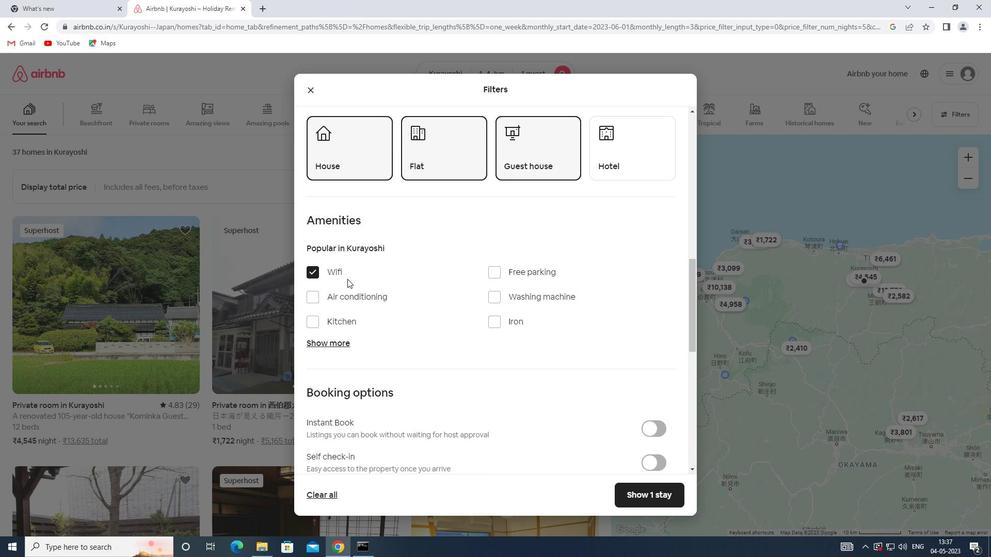 
Action: Mouse scrolled (347, 278) with delta (0, 0)
Screenshot: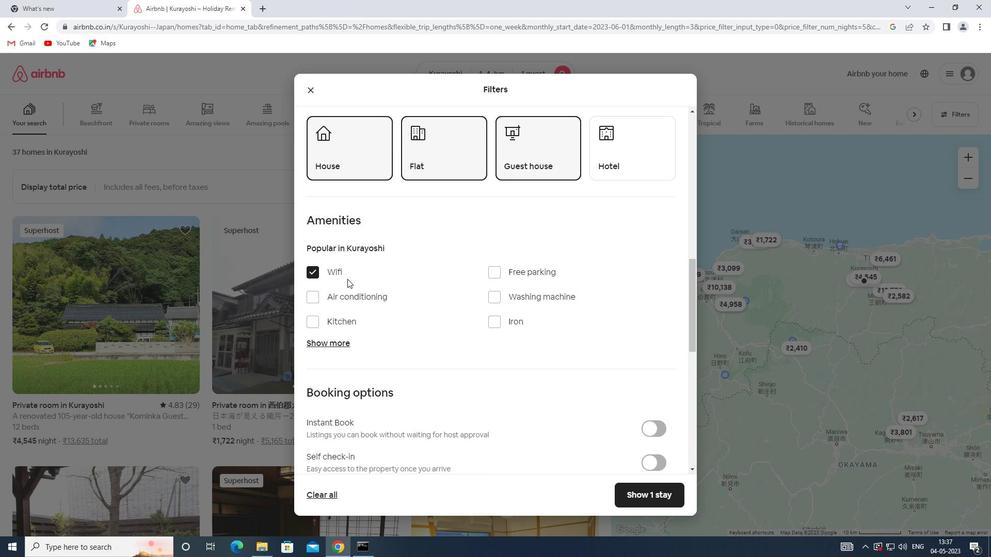 
Action: Mouse moved to (654, 306)
Screenshot: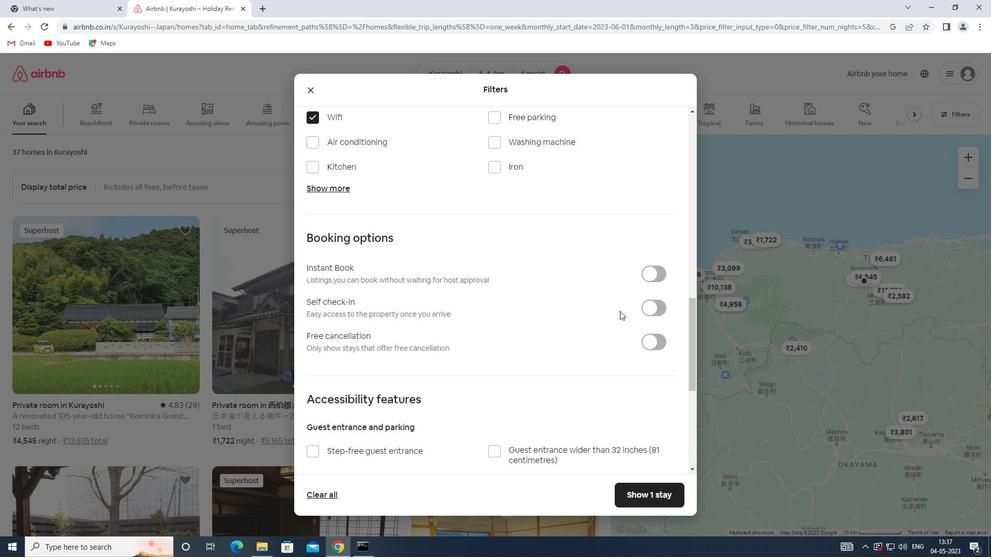 
Action: Mouse pressed left at (654, 306)
Screenshot: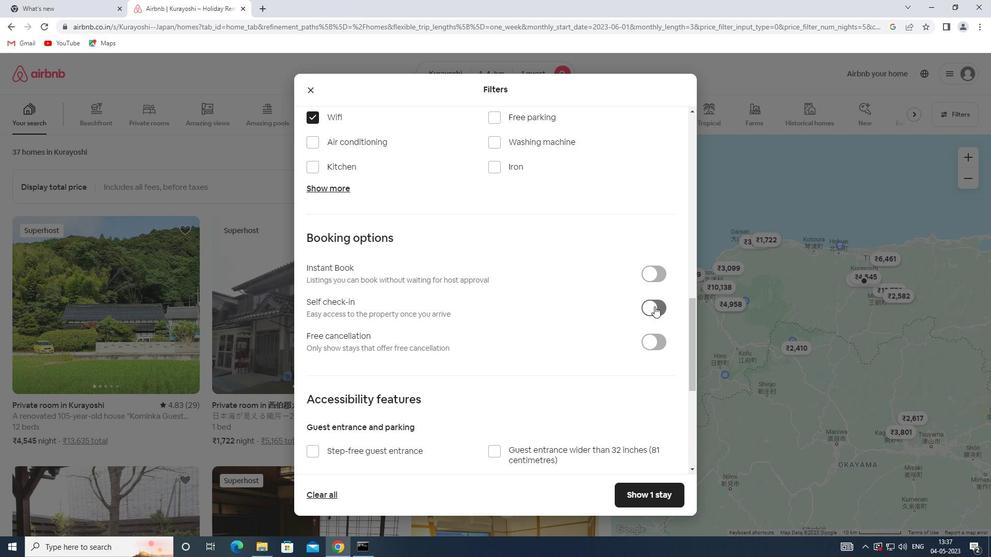 
Action: Mouse moved to (405, 303)
Screenshot: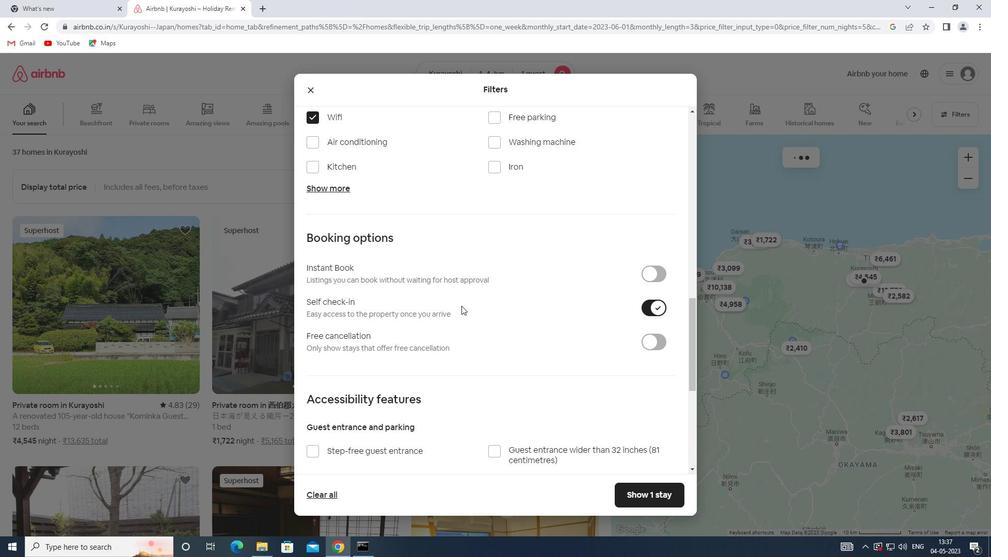 
Action: Mouse scrolled (405, 302) with delta (0, 0)
Screenshot: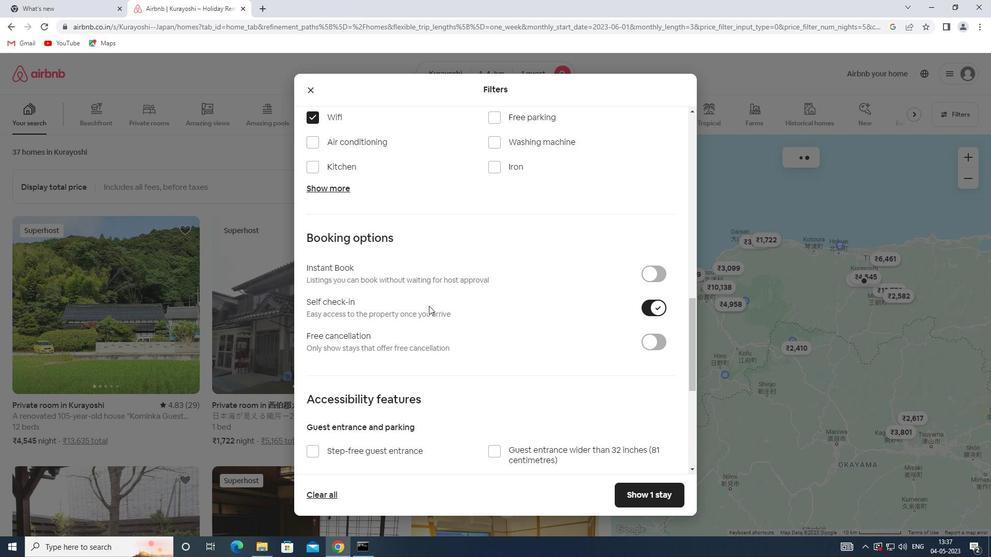 
Action: Mouse scrolled (405, 302) with delta (0, 0)
Screenshot: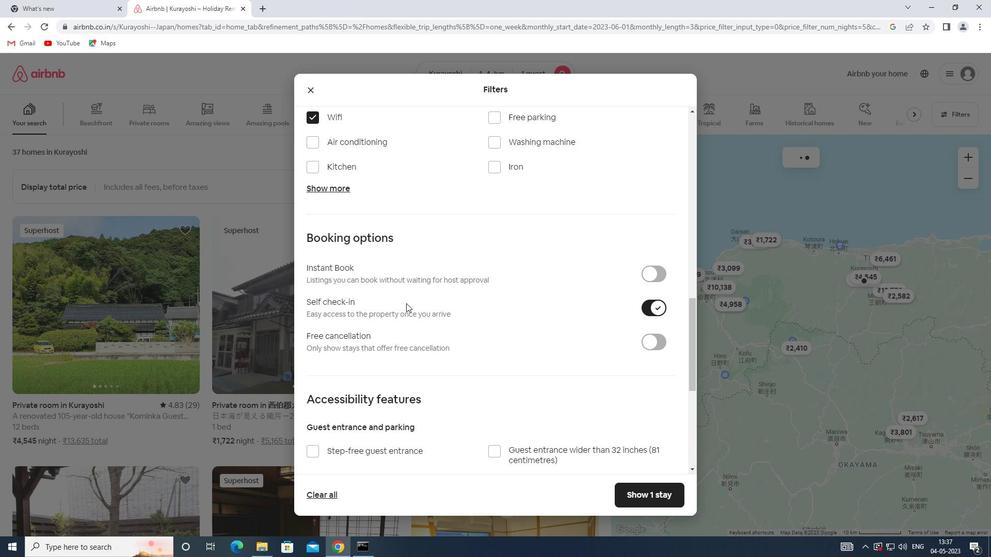 
Action: Mouse scrolled (405, 302) with delta (0, 0)
Screenshot: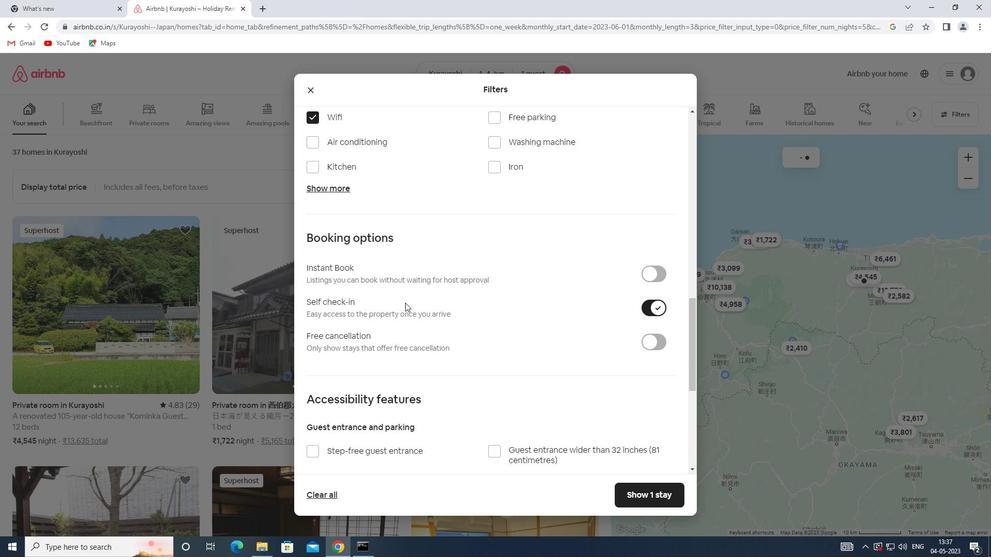 
Action: Mouse scrolled (405, 302) with delta (0, 0)
Screenshot: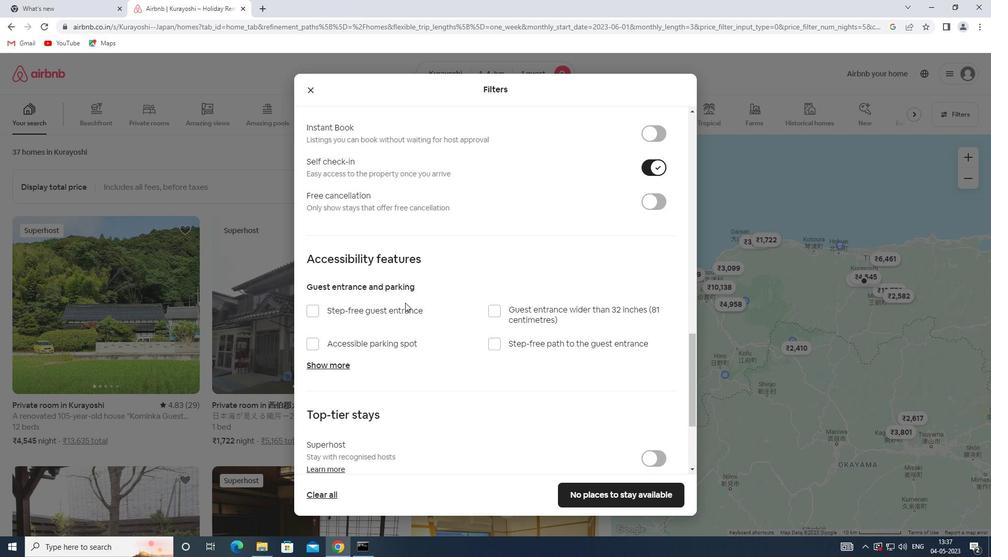 
Action: Mouse scrolled (405, 302) with delta (0, 0)
Screenshot: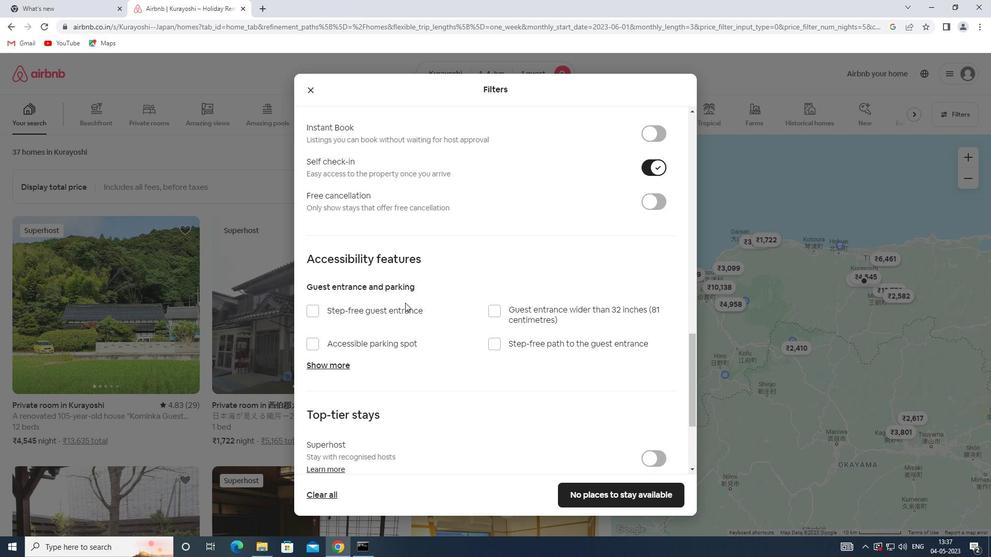 
Action: Mouse scrolled (405, 302) with delta (0, 0)
Screenshot: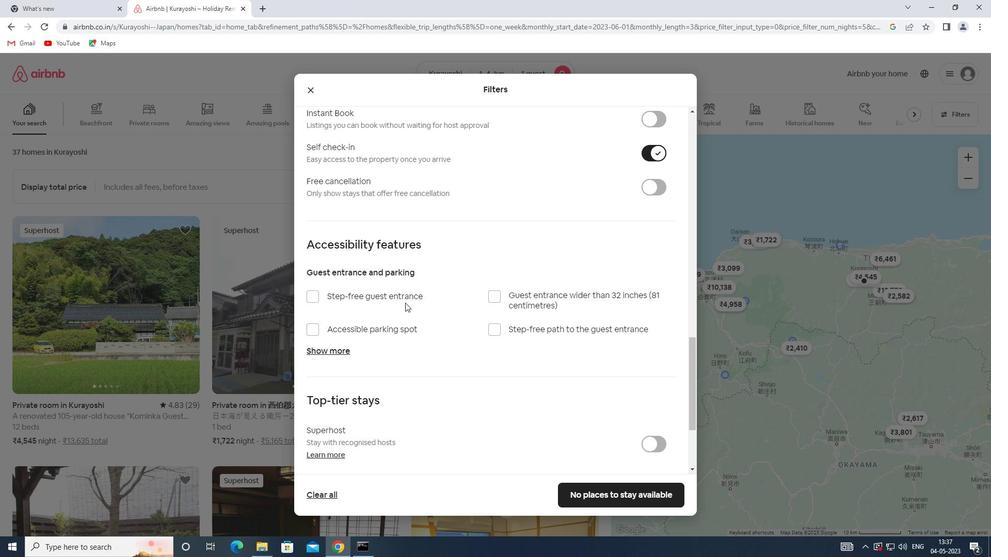 
Action: Mouse moved to (339, 400)
Screenshot: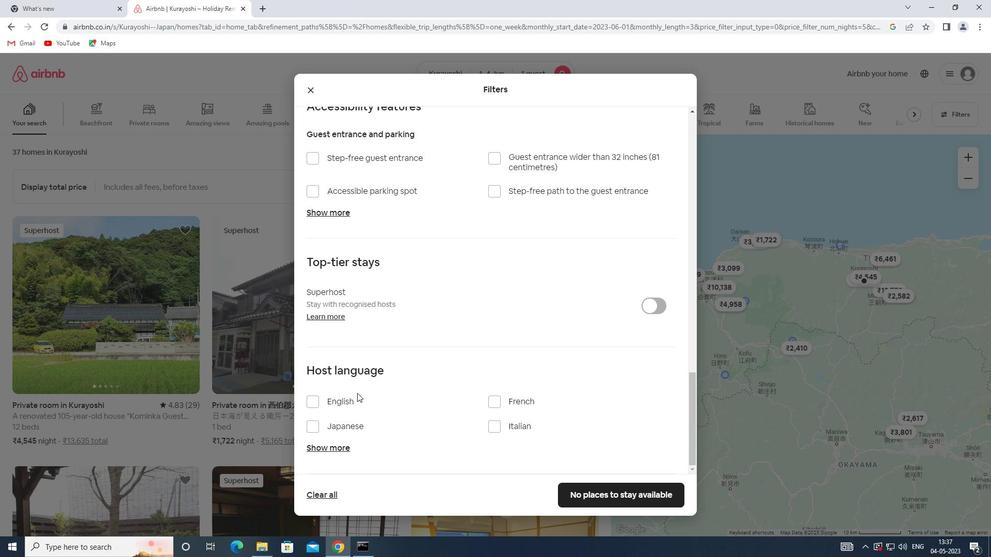 
Action: Mouse pressed left at (339, 400)
Screenshot: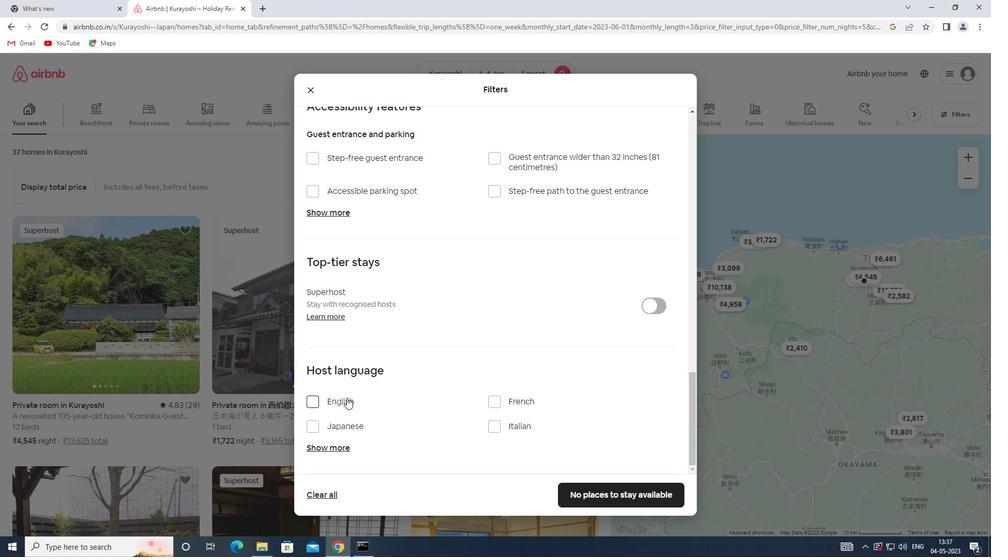 
Action: Mouse moved to (593, 503)
Screenshot: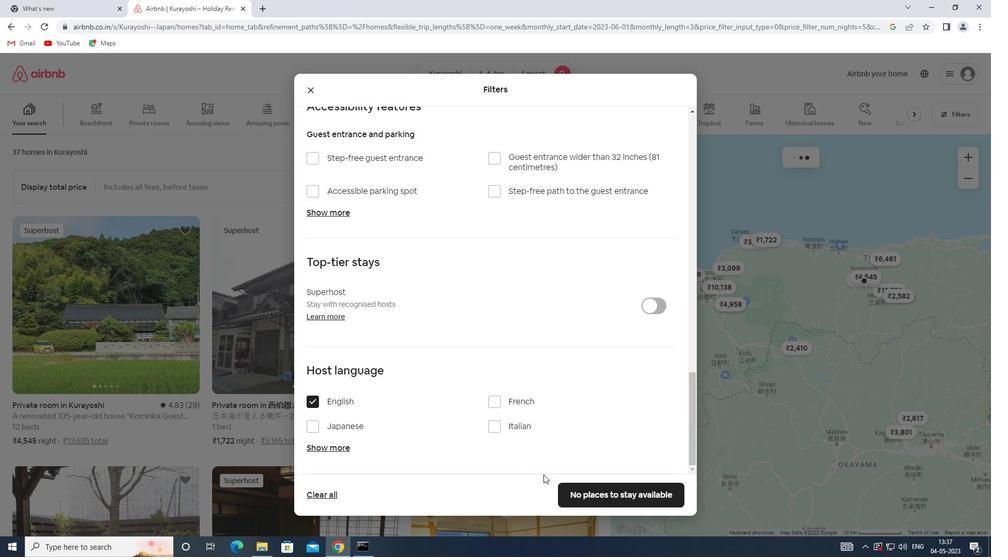 
Action: Mouse pressed left at (593, 503)
Screenshot: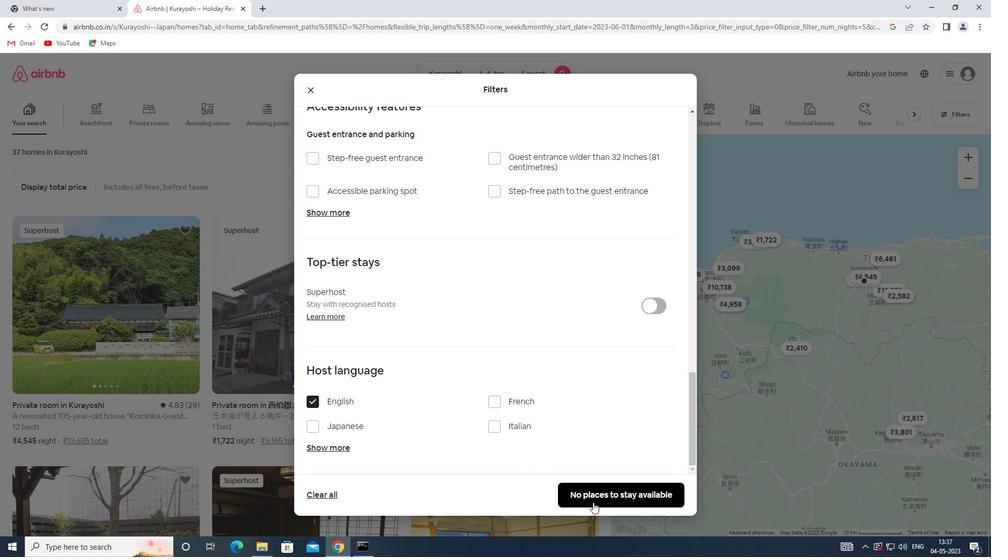 
